 Task: Add a signature Melody Gonzalez containing With sincere appreciation and gratitude, Melody Gonzalez to email address softage.9@softage.net and add a label Health insurance
Action: Mouse moved to (926, 56)
Screenshot: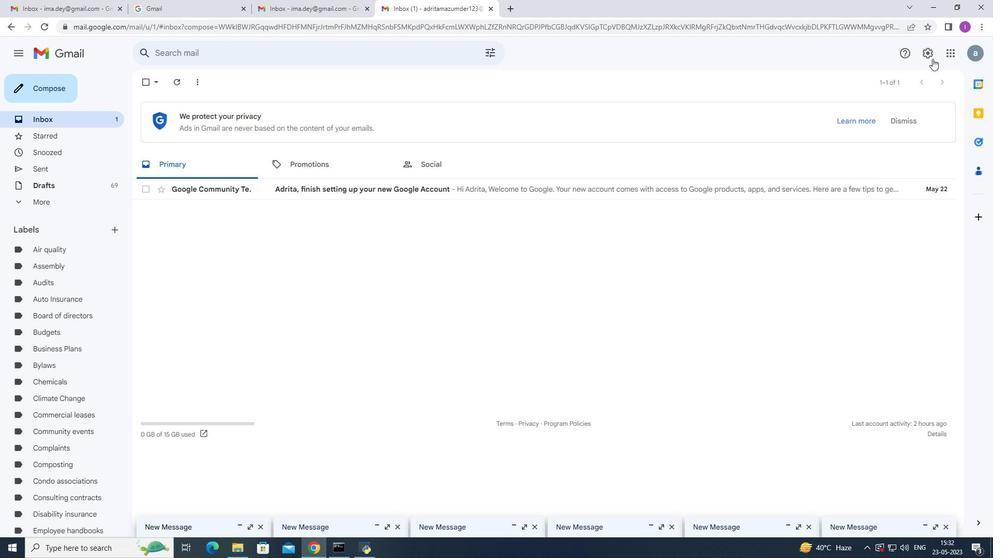 
Action: Mouse pressed left at (926, 56)
Screenshot: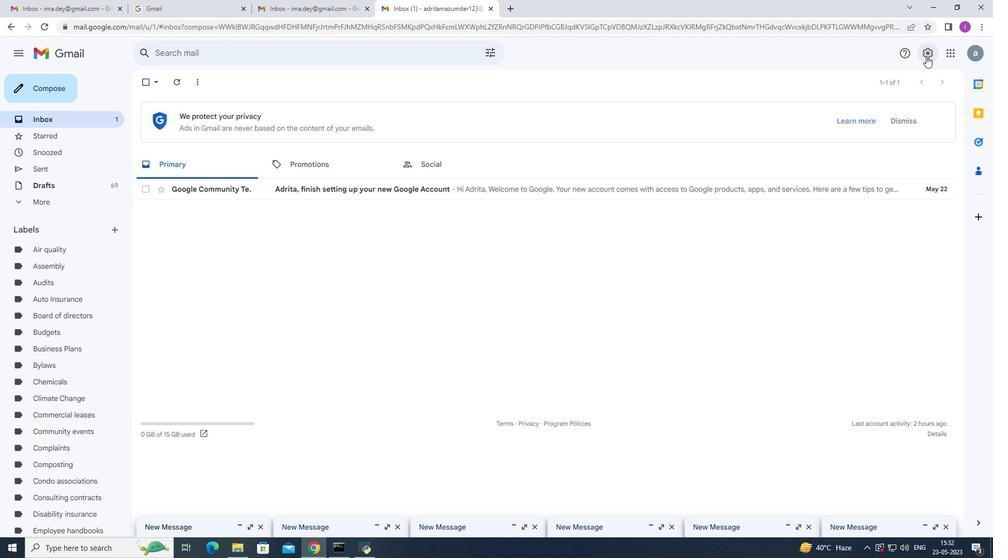 
Action: Mouse moved to (877, 102)
Screenshot: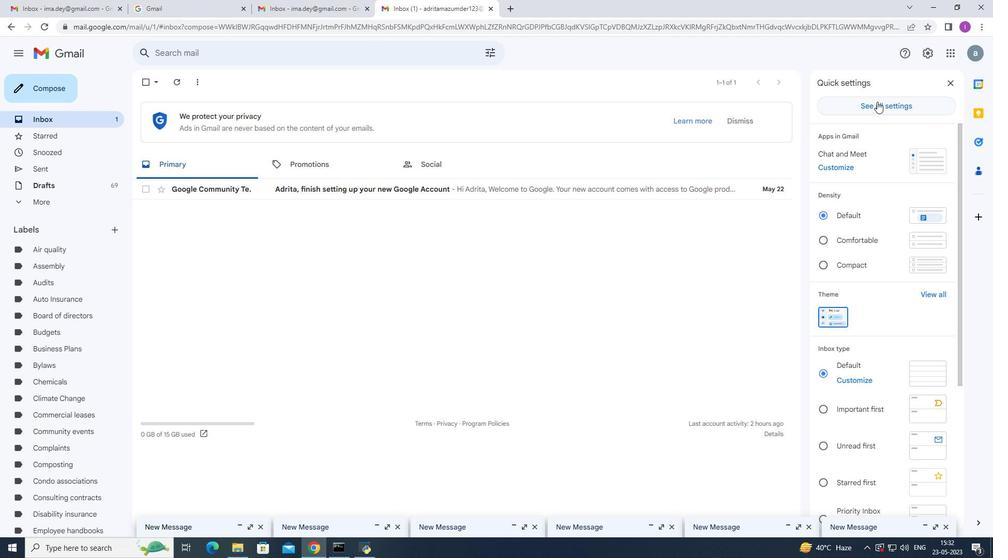 
Action: Mouse pressed left at (877, 102)
Screenshot: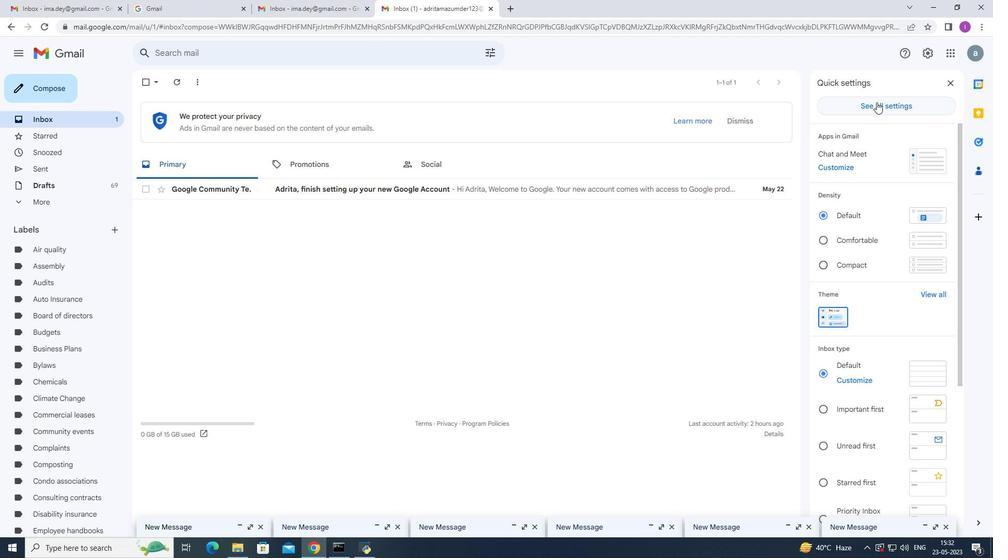 
Action: Mouse moved to (438, 264)
Screenshot: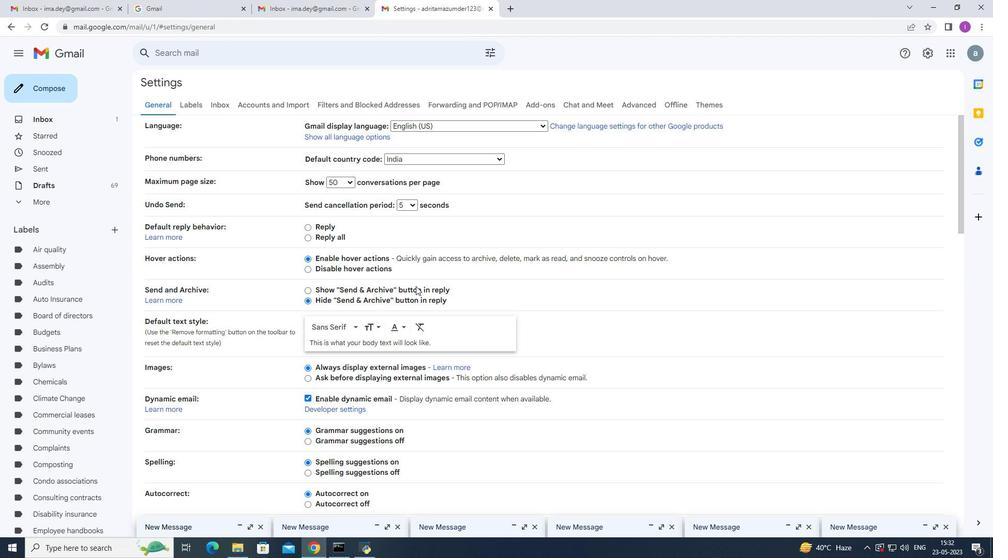 
Action: Mouse scrolled (438, 264) with delta (0, 0)
Screenshot: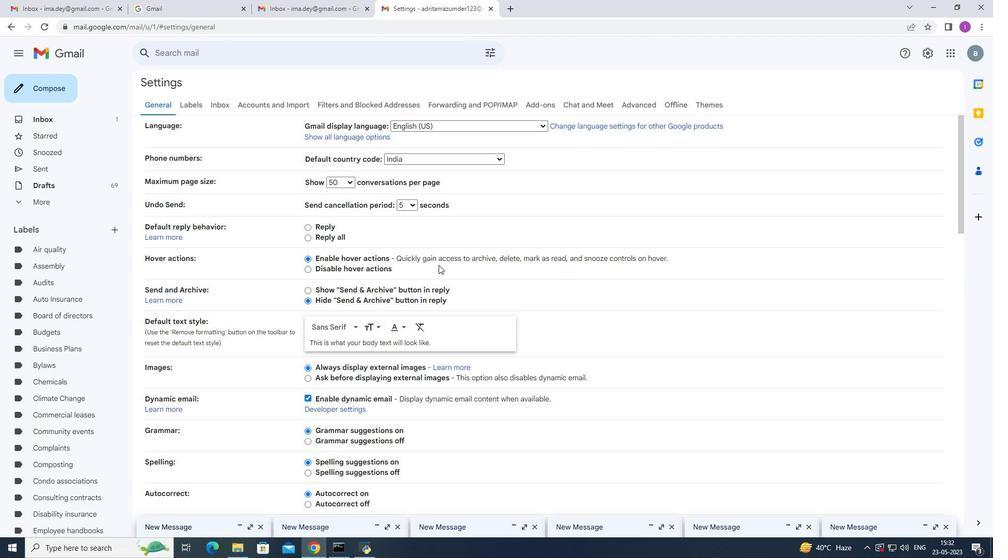 
Action: Mouse scrolled (438, 264) with delta (0, 0)
Screenshot: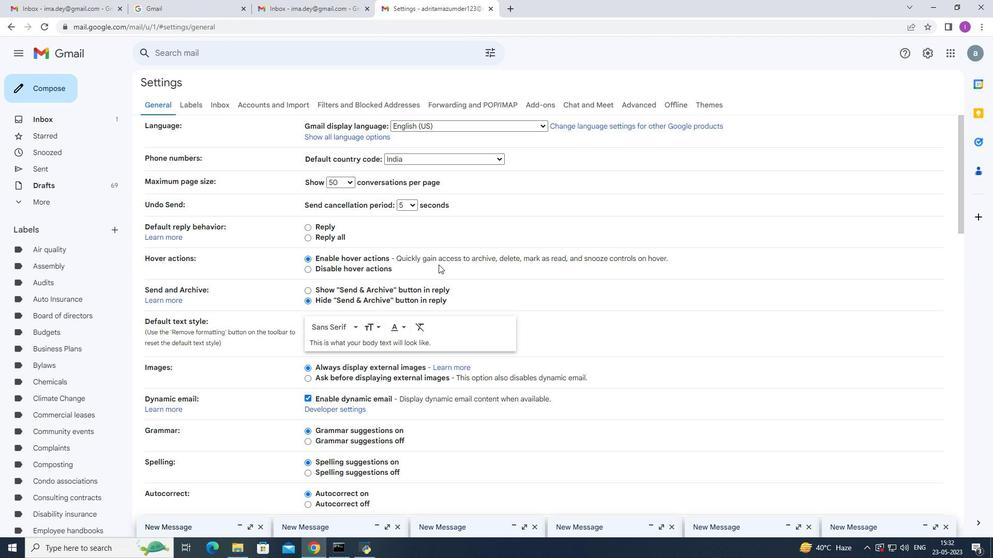 
Action: Mouse scrolled (438, 264) with delta (0, 0)
Screenshot: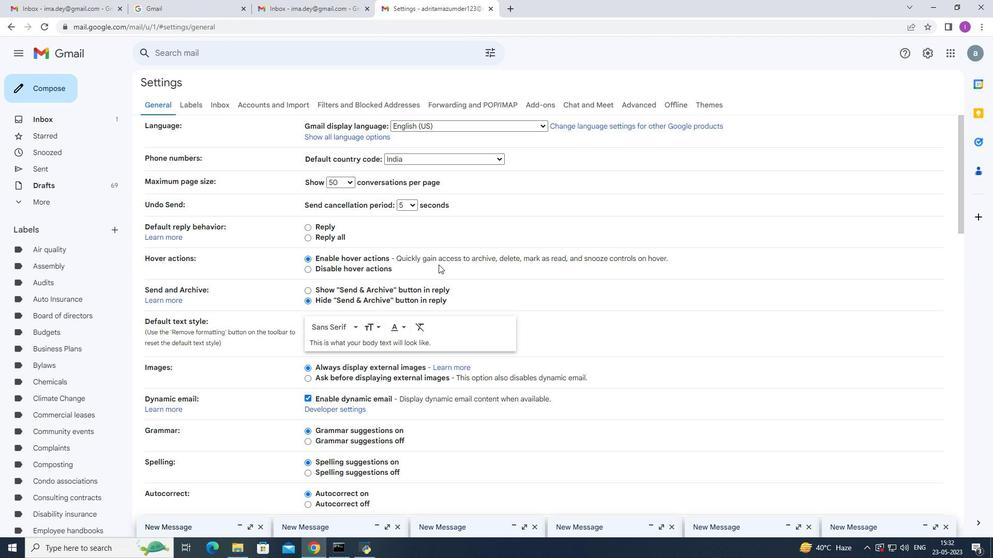
Action: Mouse scrolled (438, 264) with delta (0, 0)
Screenshot: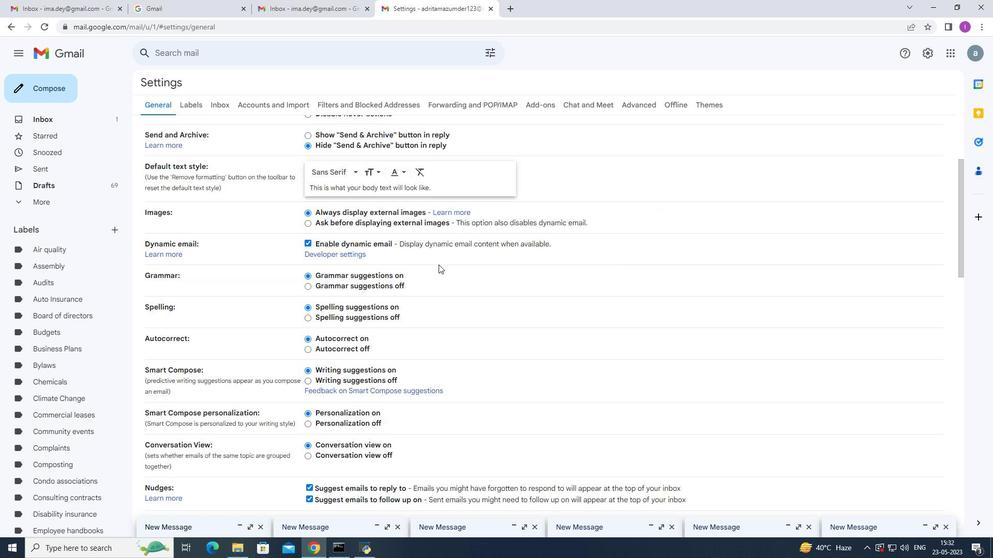 
Action: Mouse scrolled (438, 264) with delta (0, 0)
Screenshot: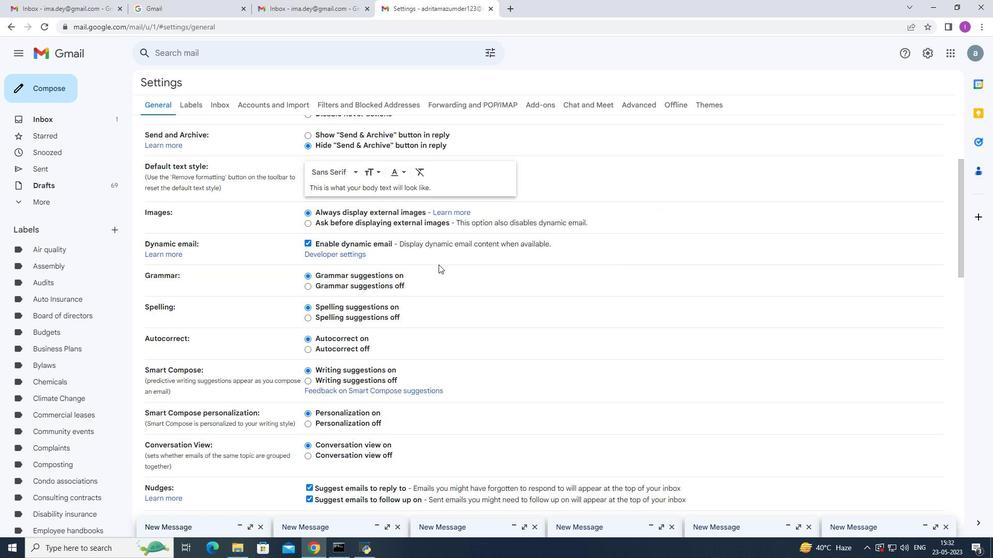 
Action: Mouse scrolled (438, 264) with delta (0, 0)
Screenshot: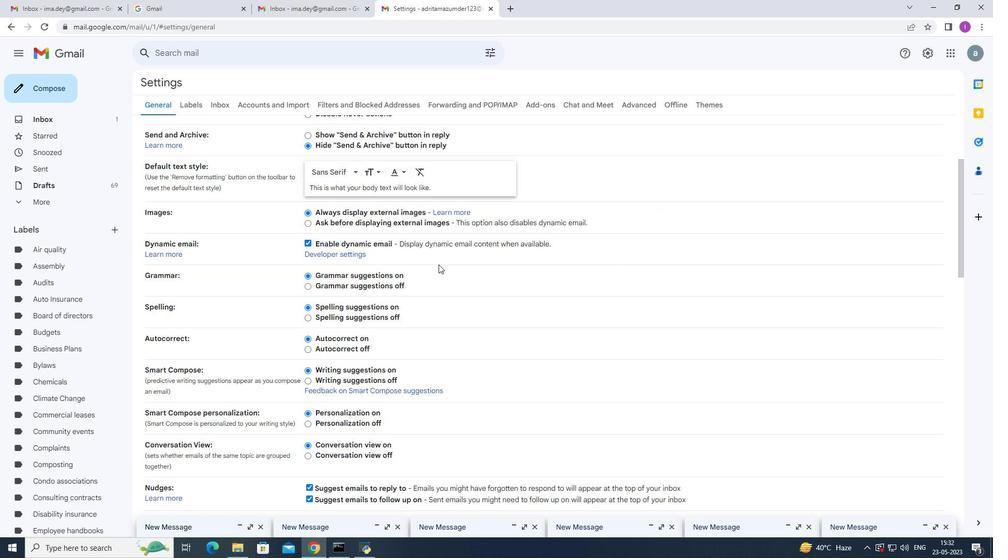 
Action: Mouse scrolled (438, 264) with delta (0, 0)
Screenshot: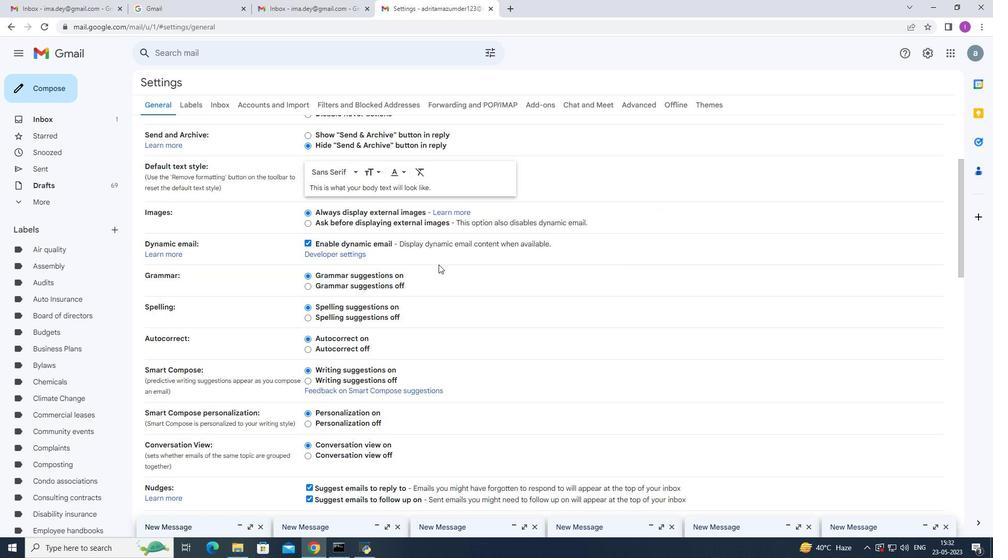 
Action: Mouse scrolled (438, 264) with delta (0, 0)
Screenshot: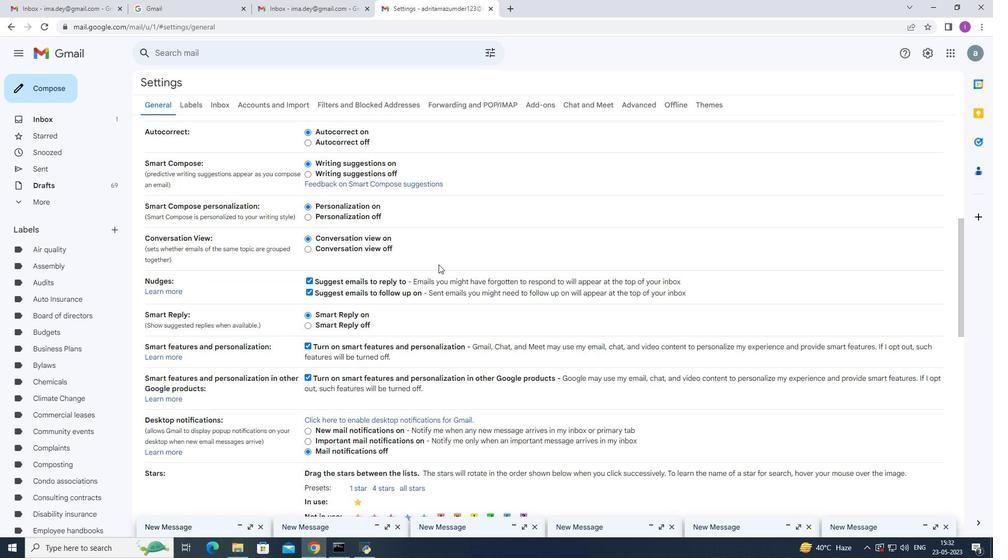 
Action: Mouse scrolled (438, 264) with delta (0, 0)
Screenshot: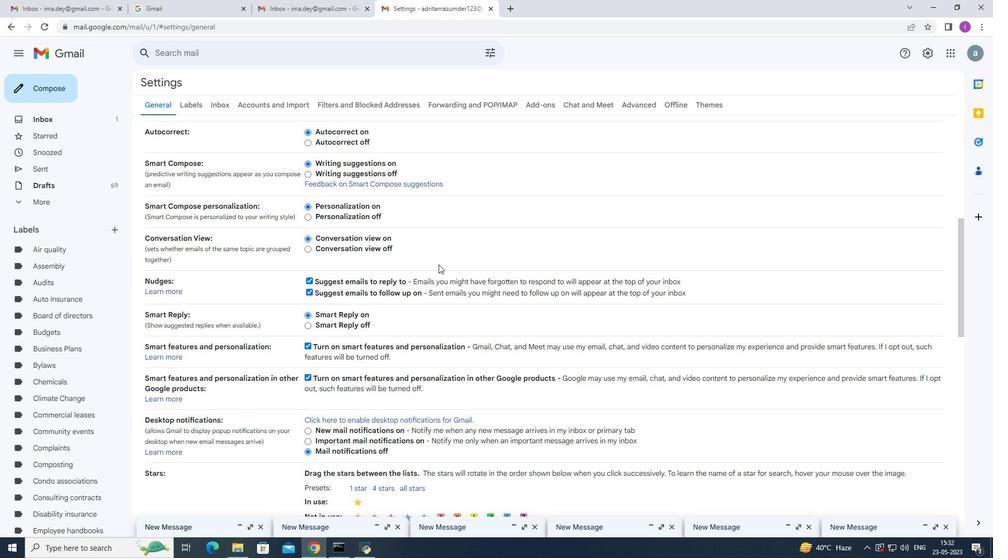 
Action: Mouse moved to (403, 285)
Screenshot: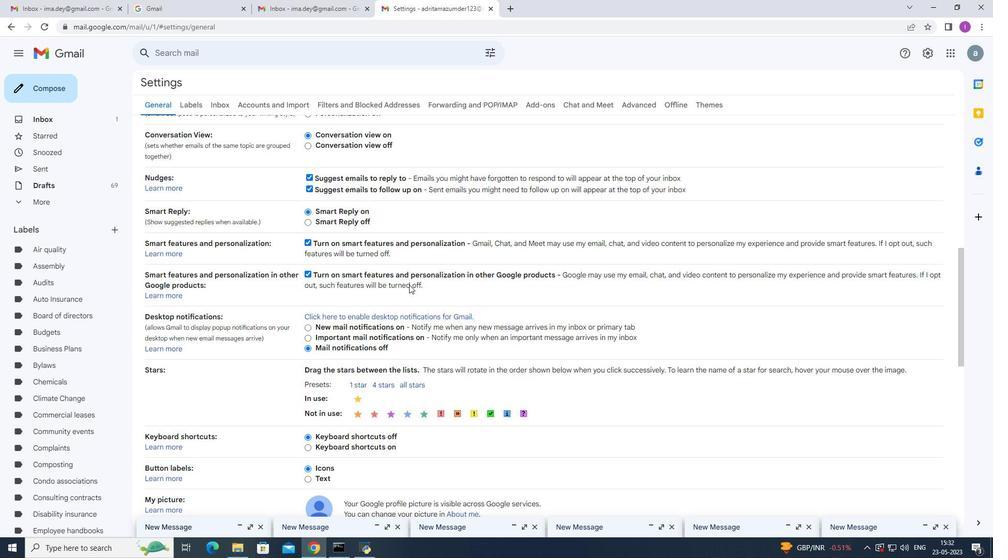 
Action: Mouse scrolled (403, 284) with delta (0, 0)
Screenshot: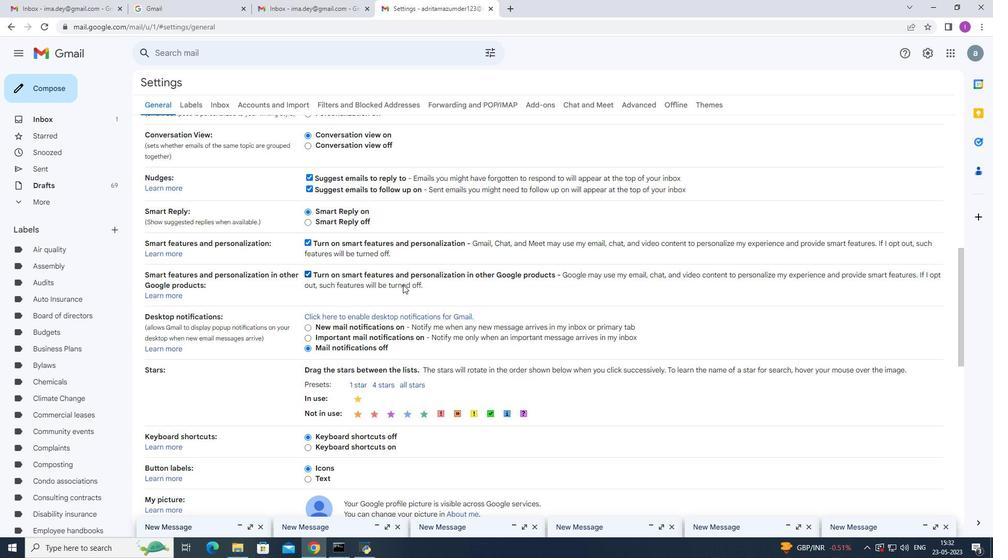 
Action: Mouse scrolled (403, 284) with delta (0, 0)
Screenshot: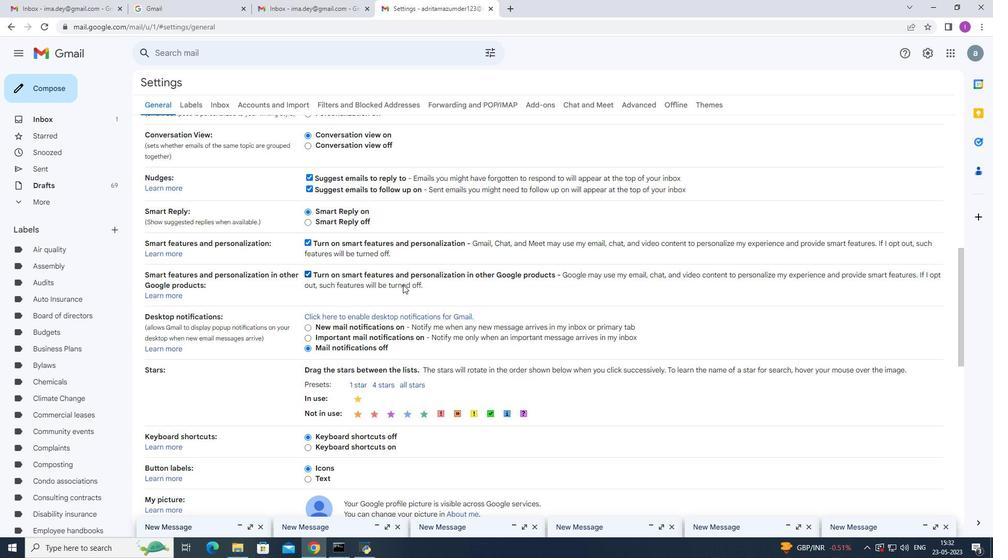 
Action: Mouse moved to (407, 280)
Screenshot: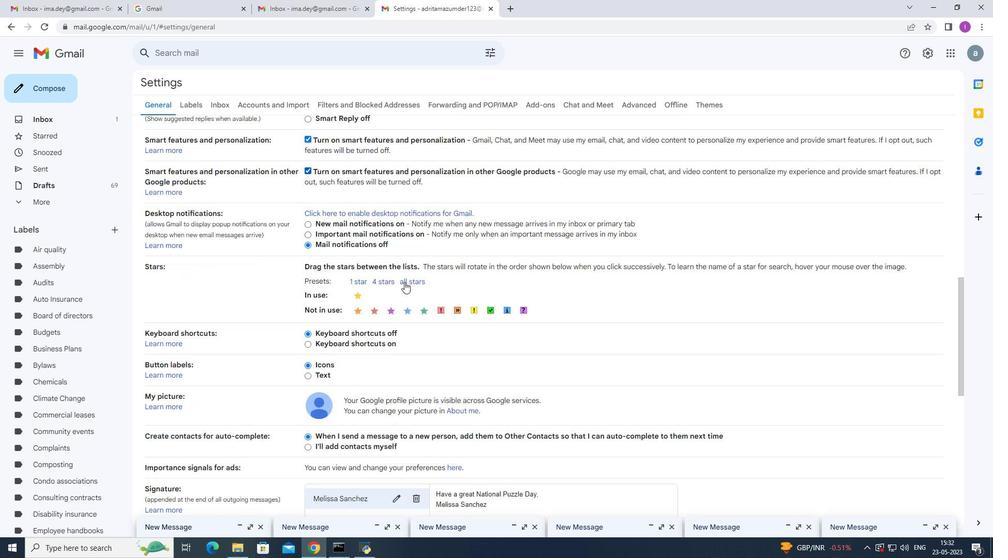 
Action: Mouse scrolled (407, 280) with delta (0, 0)
Screenshot: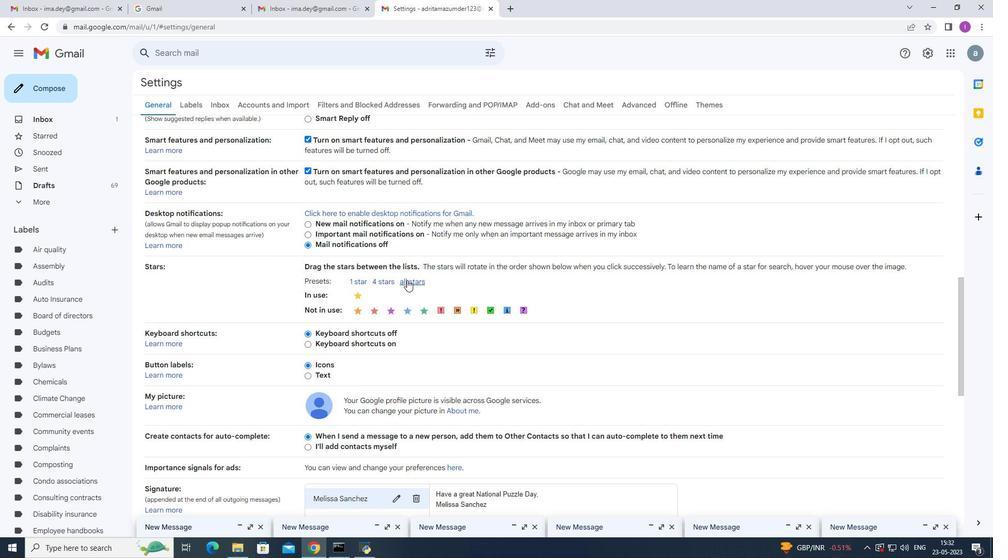 
Action: Mouse scrolled (407, 280) with delta (0, 0)
Screenshot: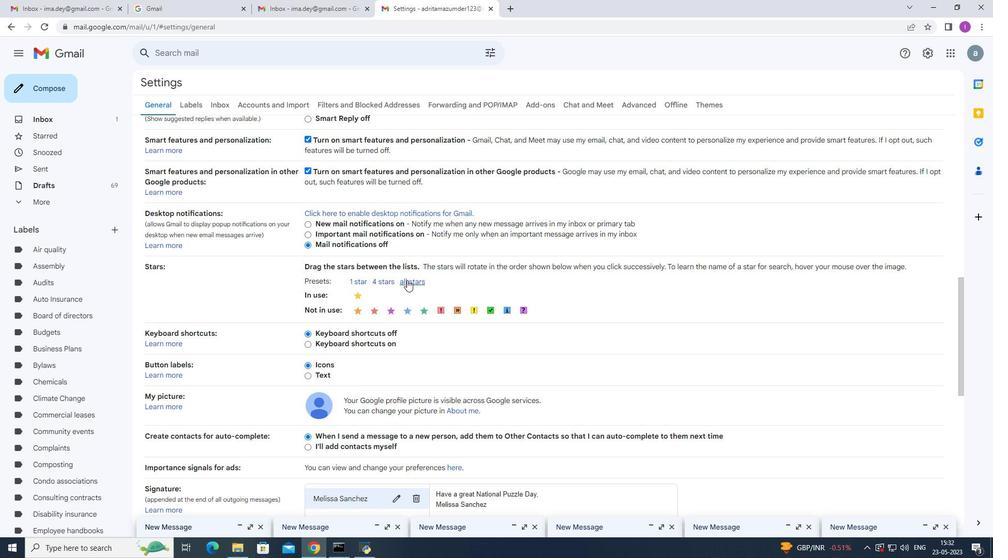 
Action: Mouse scrolled (407, 280) with delta (0, 0)
Screenshot: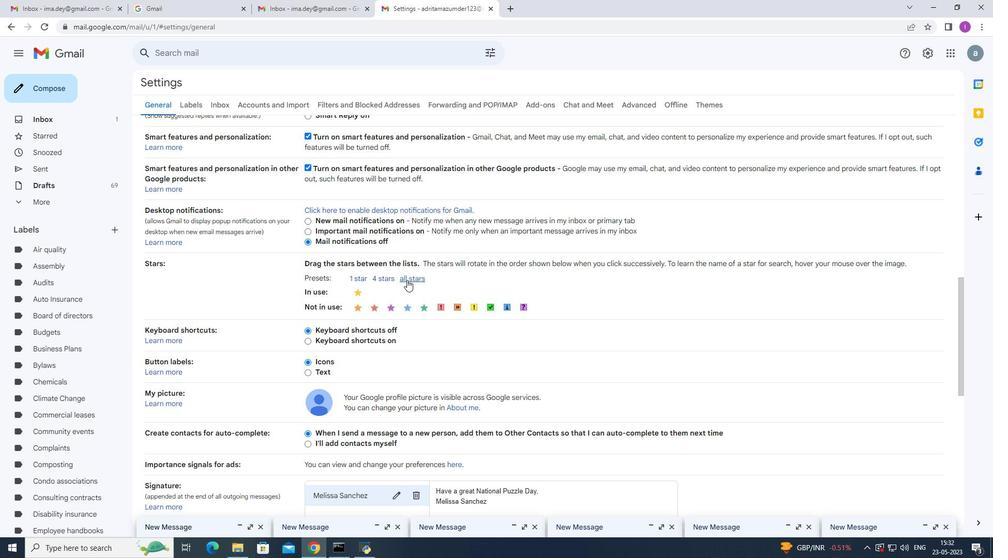 
Action: Mouse moved to (407, 280)
Screenshot: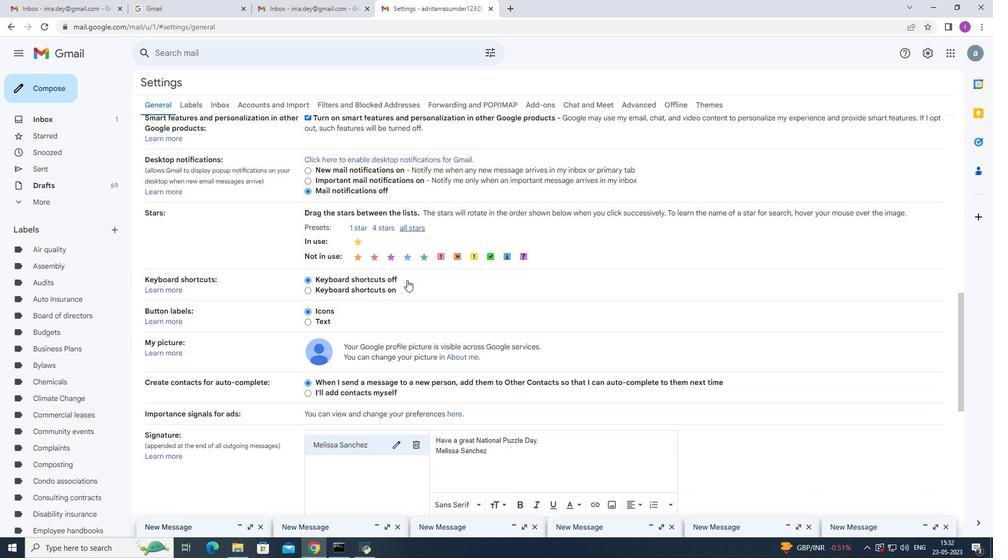 
Action: Mouse scrolled (407, 280) with delta (0, 0)
Screenshot: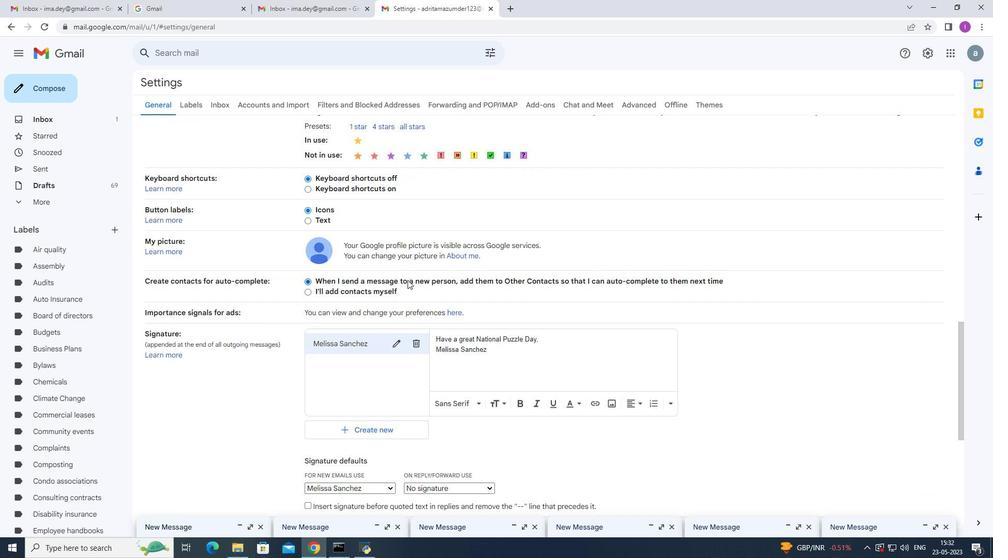 
Action: Mouse scrolled (407, 280) with delta (0, 0)
Screenshot: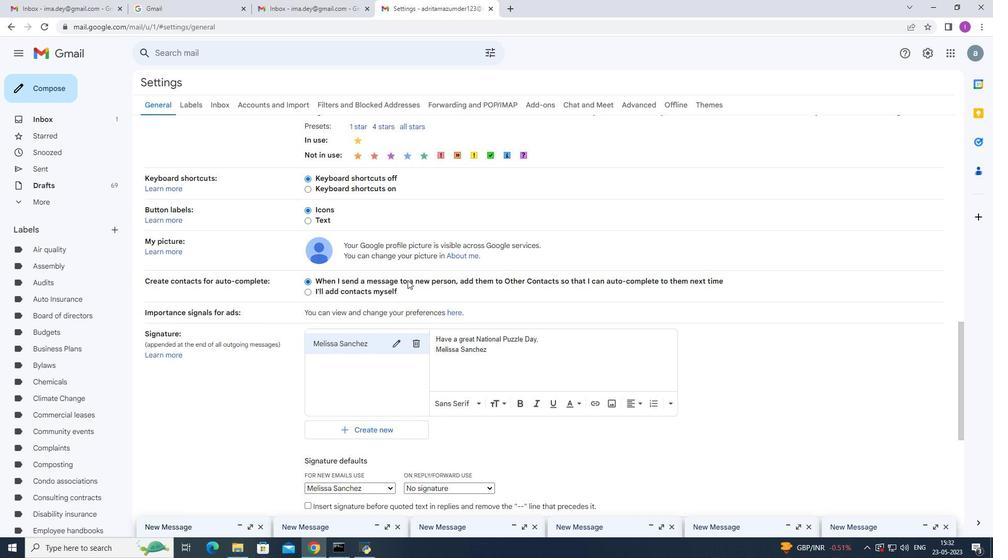 
Action: Mouse scrolled (407, 280) with delta (0, 0)
Screenshot: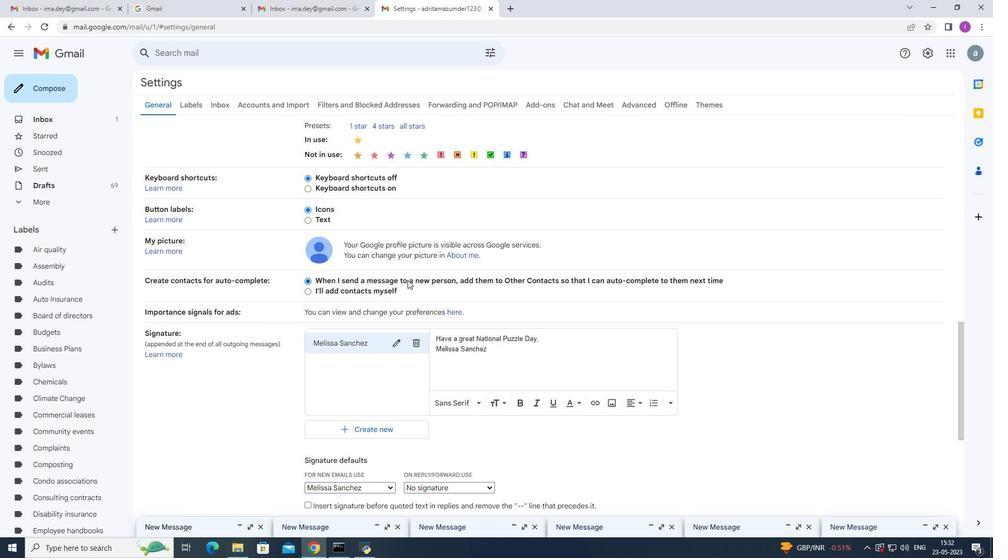 
Action: Mouse scrolled (407, 280) with delta (0, 0)
Screenshot: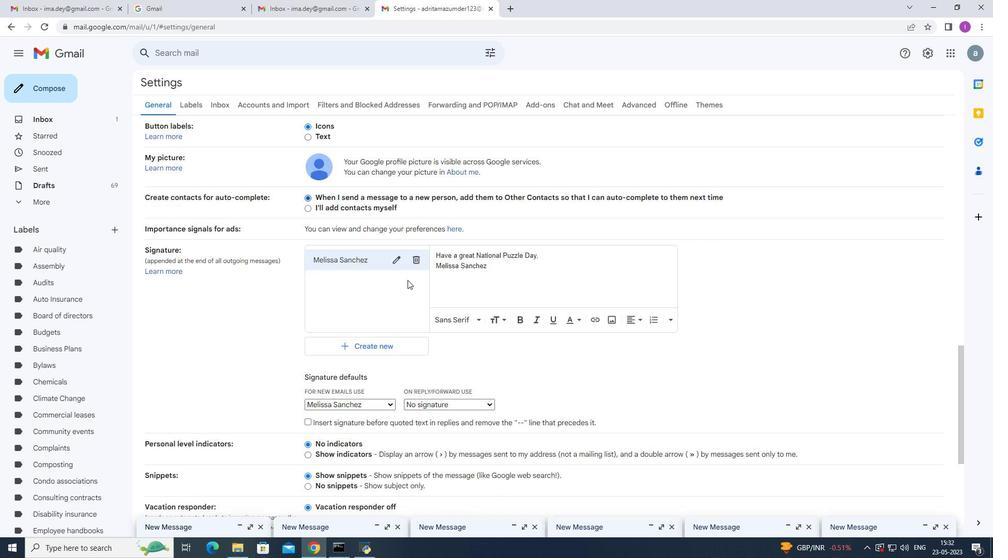 
Action: Mouse scrolled (407, 280) with delta (0, 0)
Screenshot: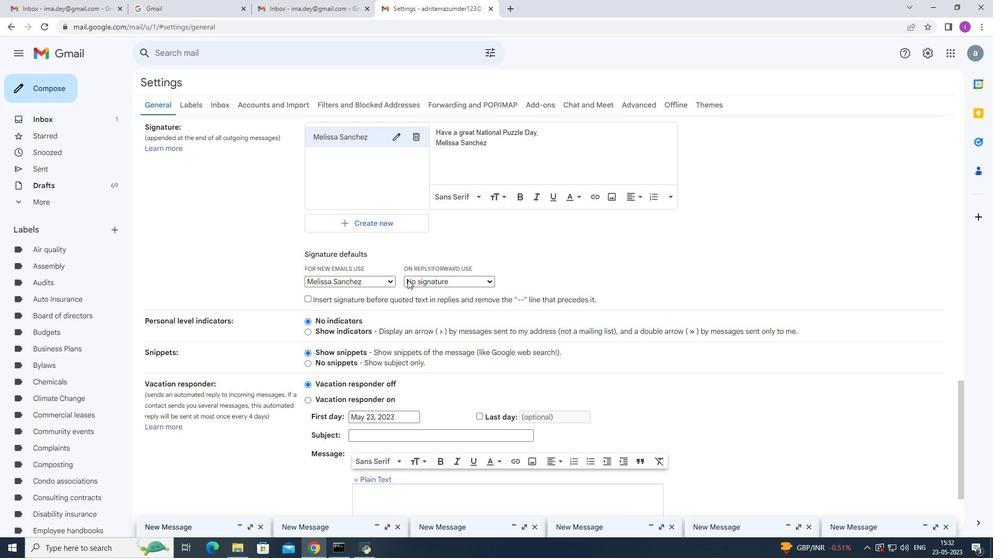
Action: Mouse scrolled (407, 280) with delta (0, 0)
Screenshot: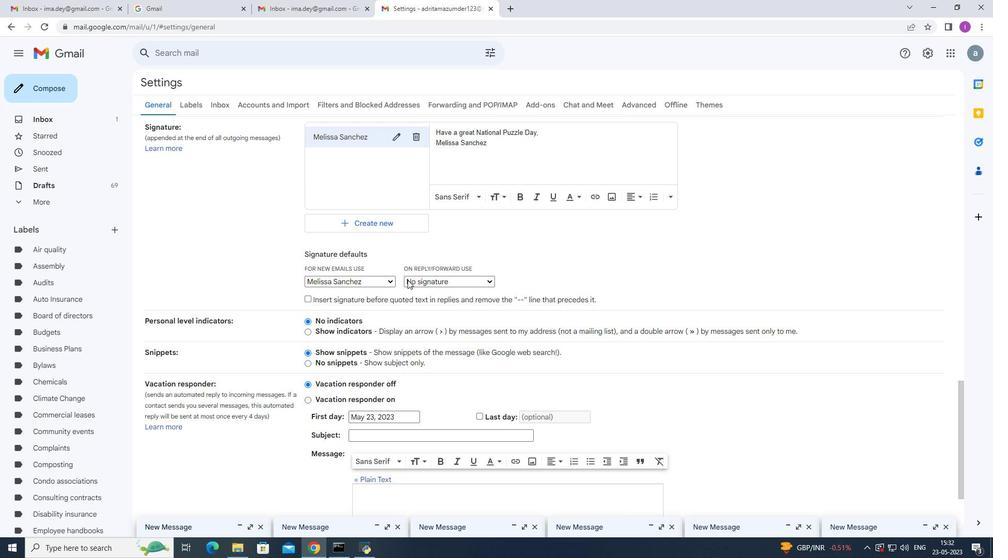 
Action: Mouse scrolled (407, 280) with delta (0, 0)
Screenshot: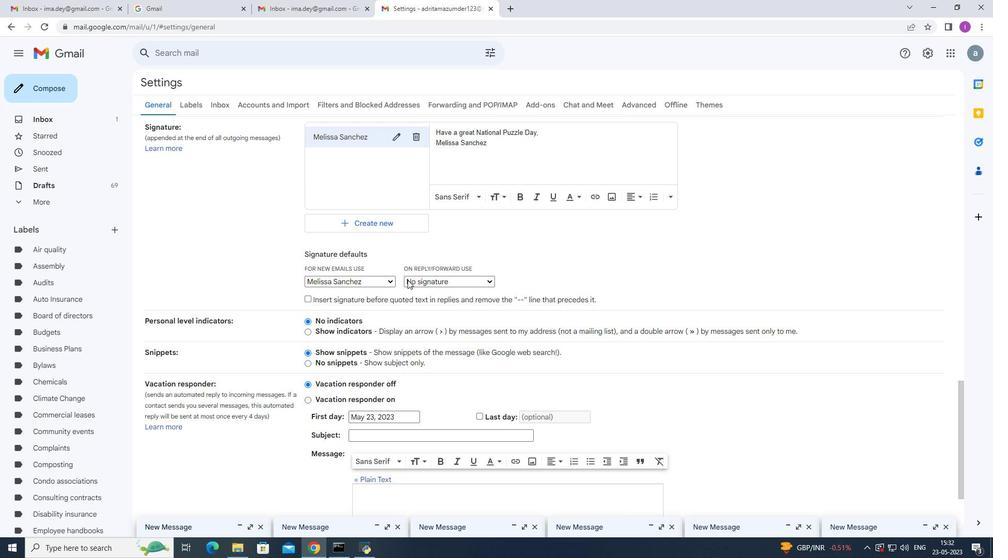 
Action: Mouse scrolled (407, 280) with delta (0, 0)
Screenshot: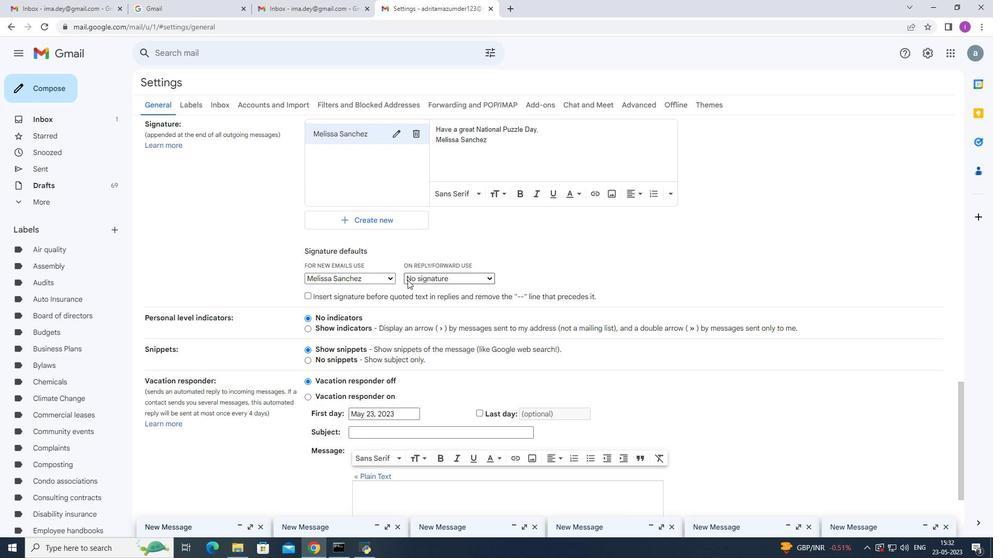 
Action: Mouse scrolled (407, 281) with delta (0, 0)
Screenshot: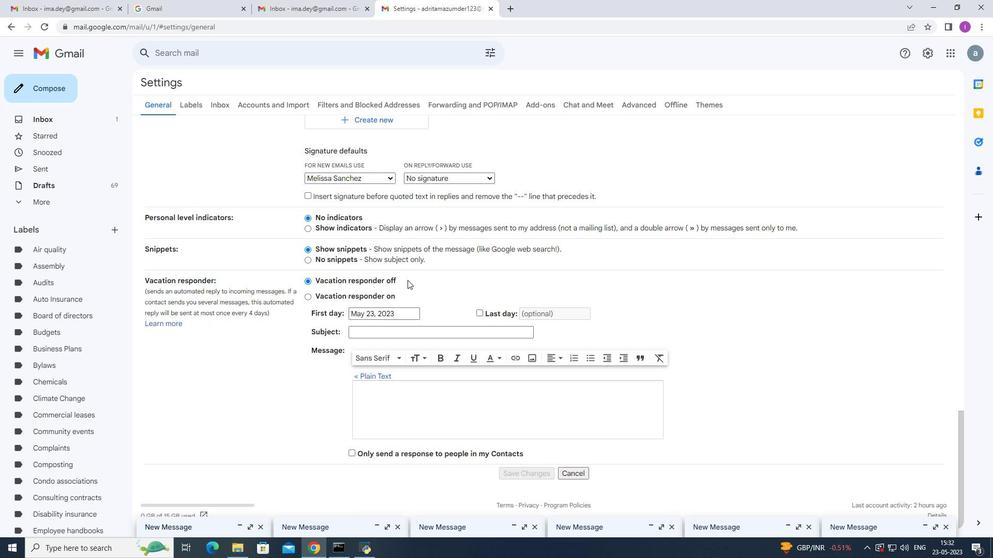 
Action: Mouse moved to (407, 280)
Screenshot: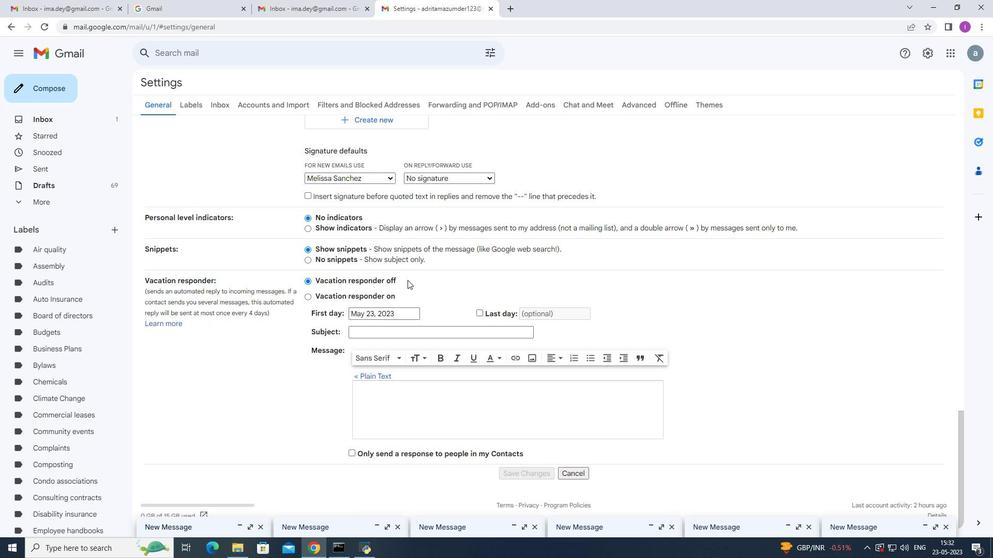 
Action: Mouse scrolled (407, 280) with delta (0, 0)
Screenshot: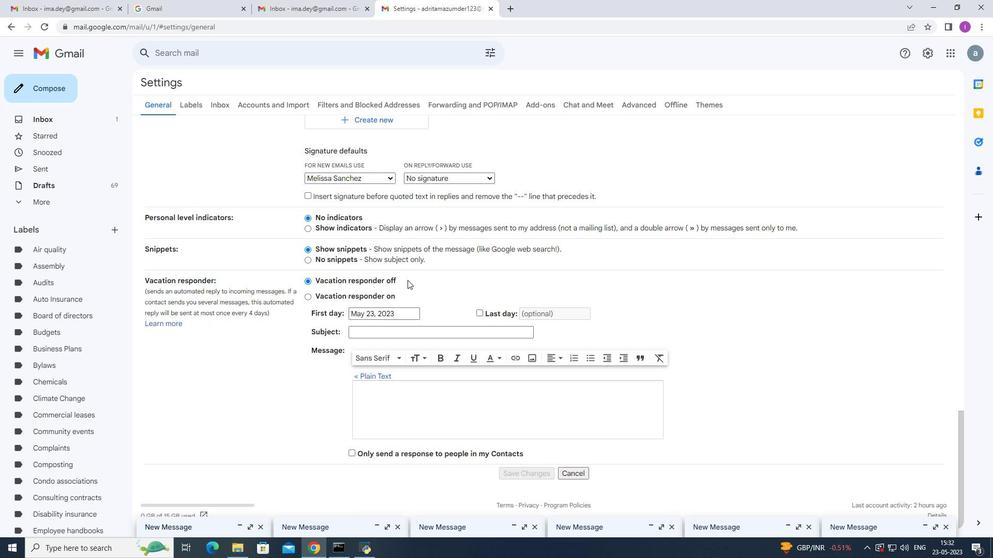 
Action: Mouse scrolled (407, 280) with delta (0, 0)
Screenshot: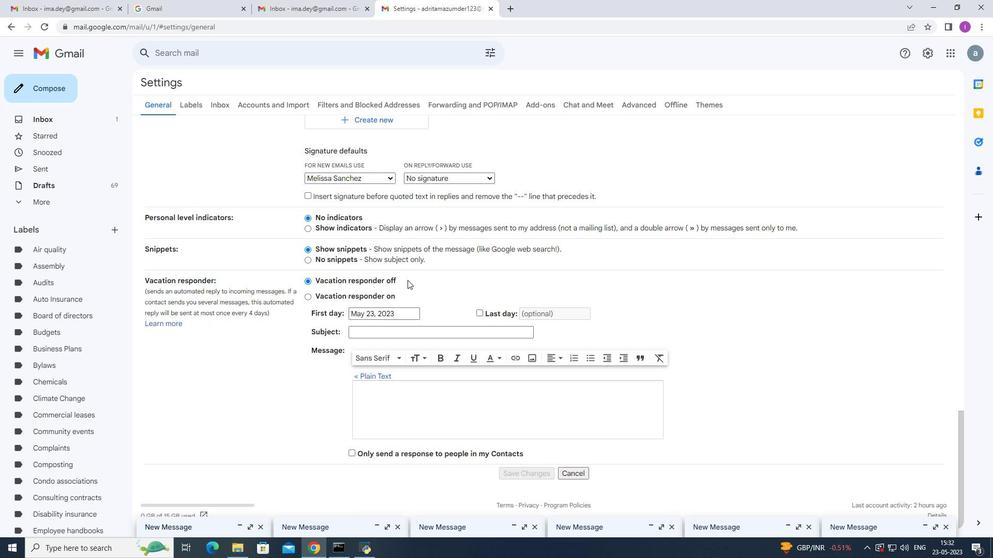 
Action: Mouse moved to (413, 188)
Screenshot: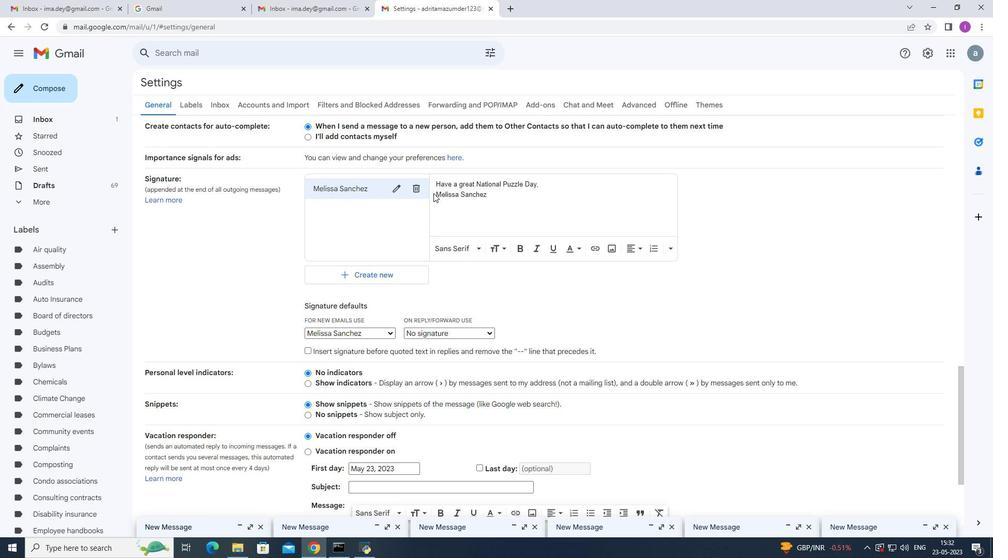
Action: Mouse pressed left at (413, 188)
Screenshot: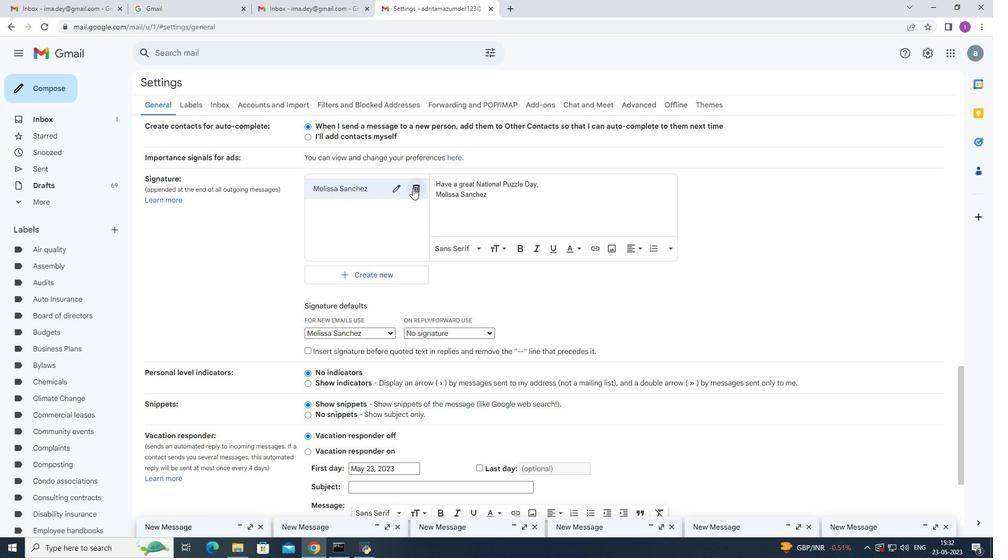 
Action: Mouse moved to (592, 307)
Screenshot: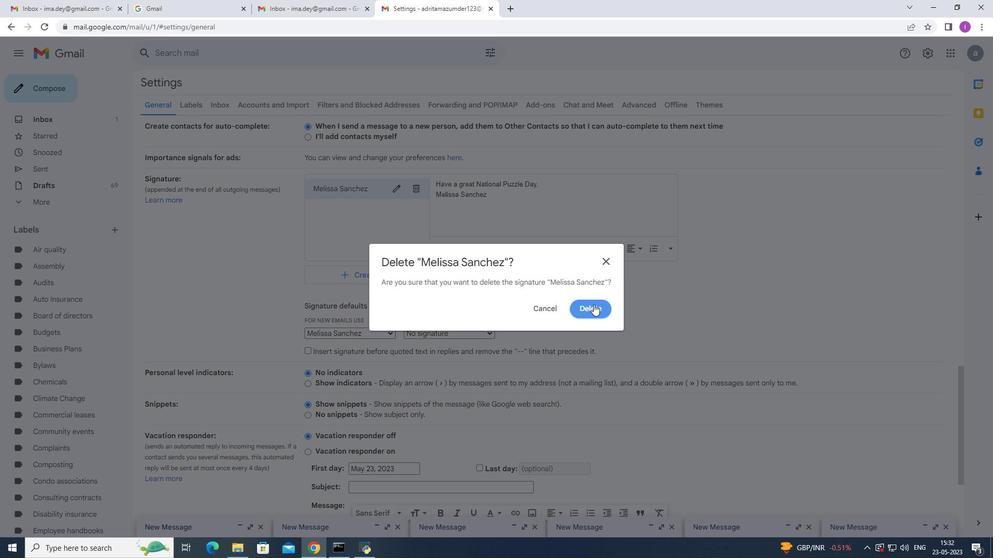 
Action: Mouse pressed left at (592, 307)
Screenshot: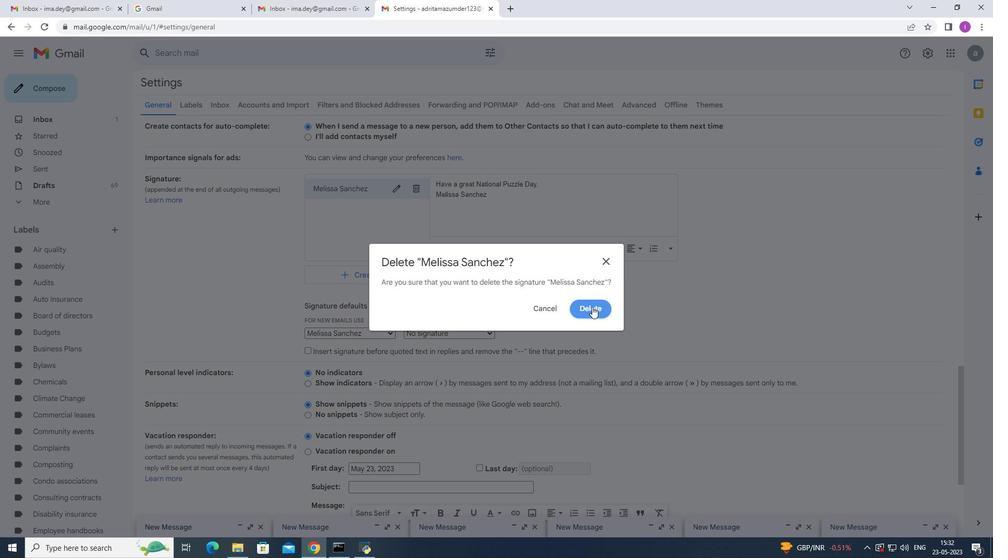 
Action: Mouse moved to (327, 199)
Screenshot: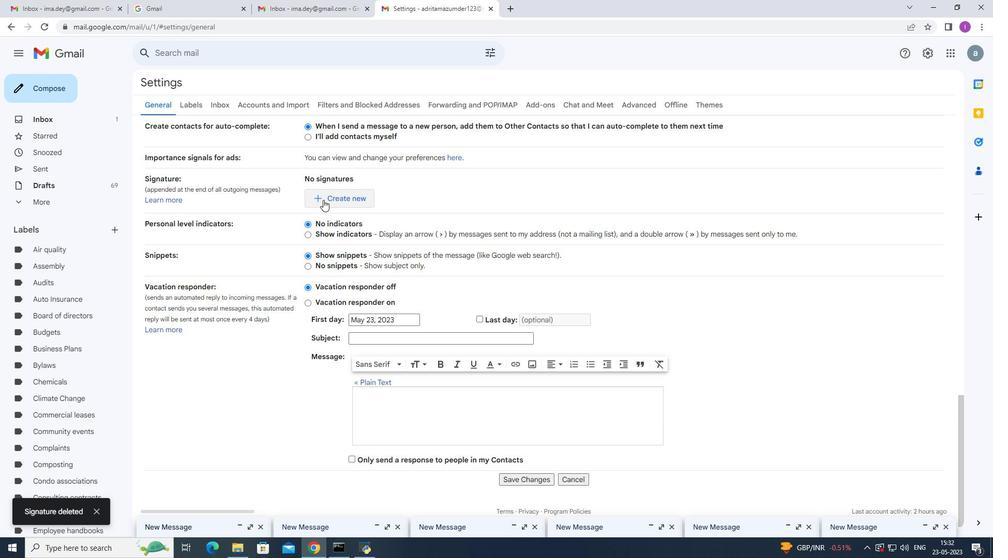 
Action: Mouse pressed left at (327, 199)
Screenshot: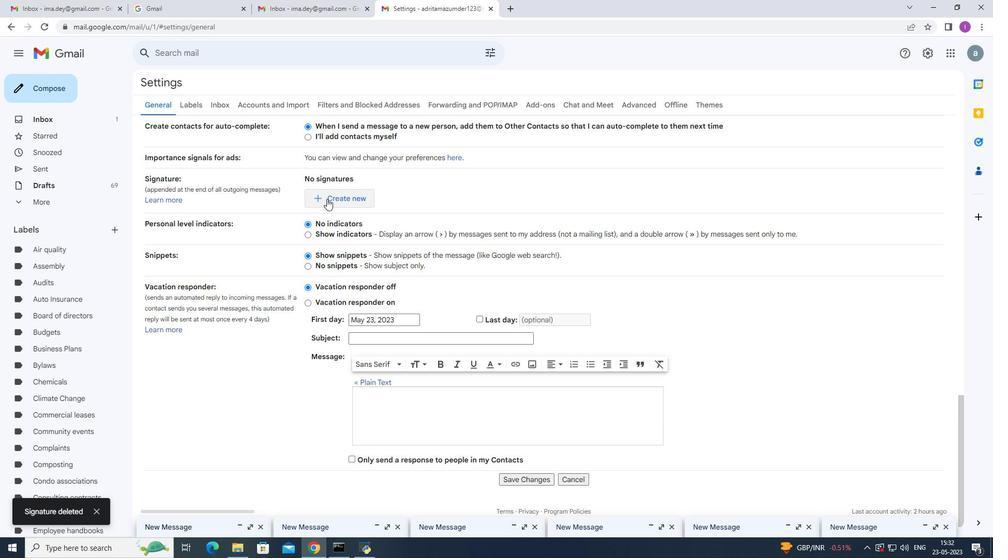 
Action: Mouse moved to (437, 280)
Screenshot: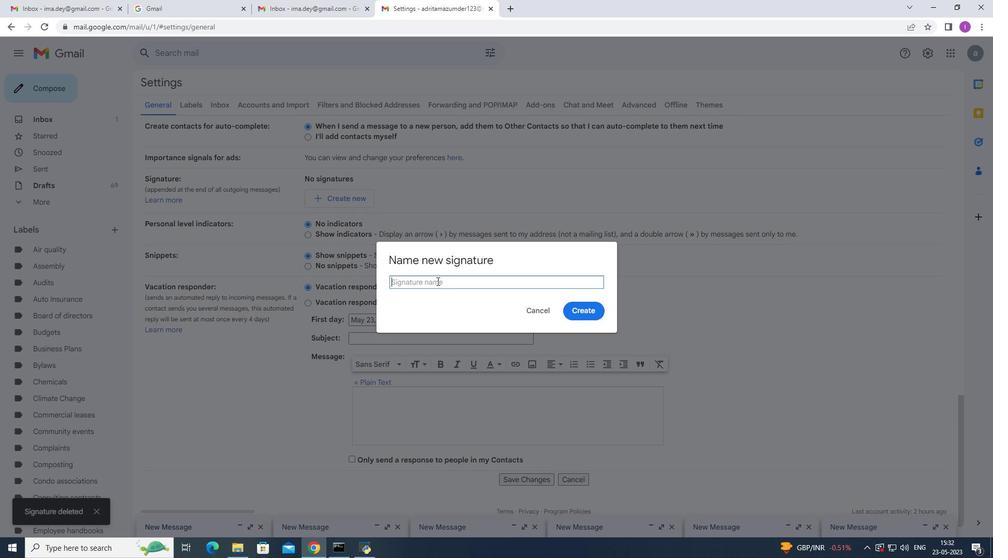 
Action: Key pressed <Key.shift>Melody<Key.space><Key.shift>Gonzalez
Screenshot: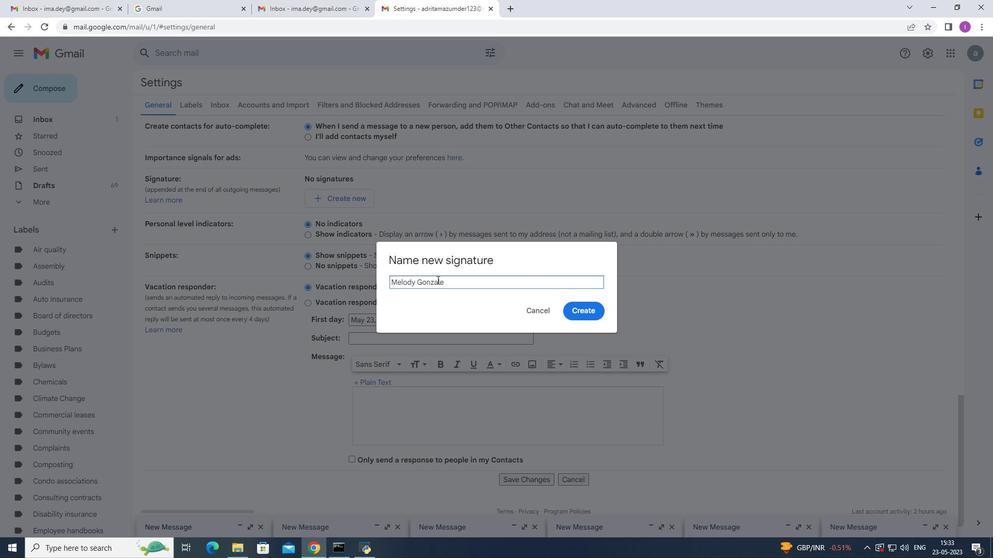 
Action: Mouse moved to (578, 308)
Screenshot: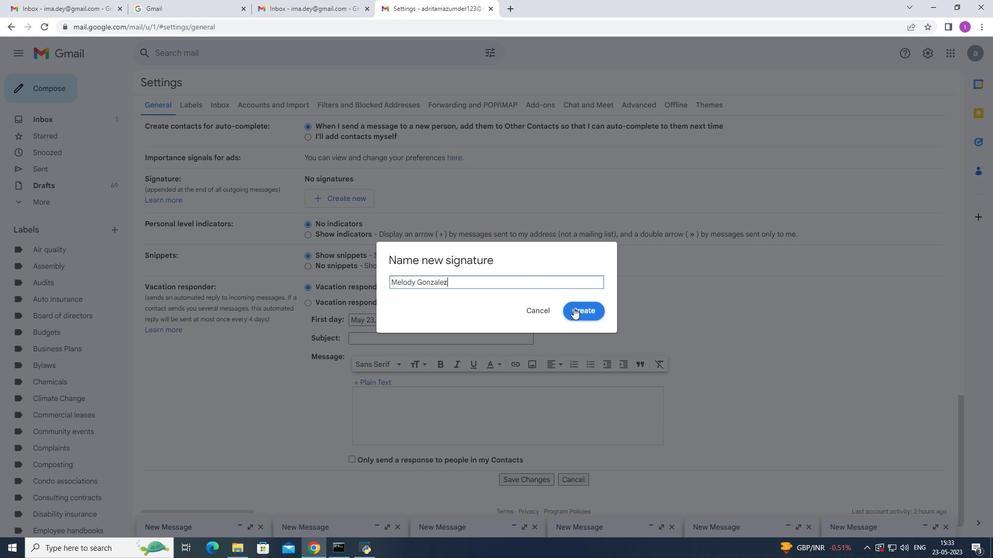 
Action: Mouse pressed left at (578, 308)
Screenshot: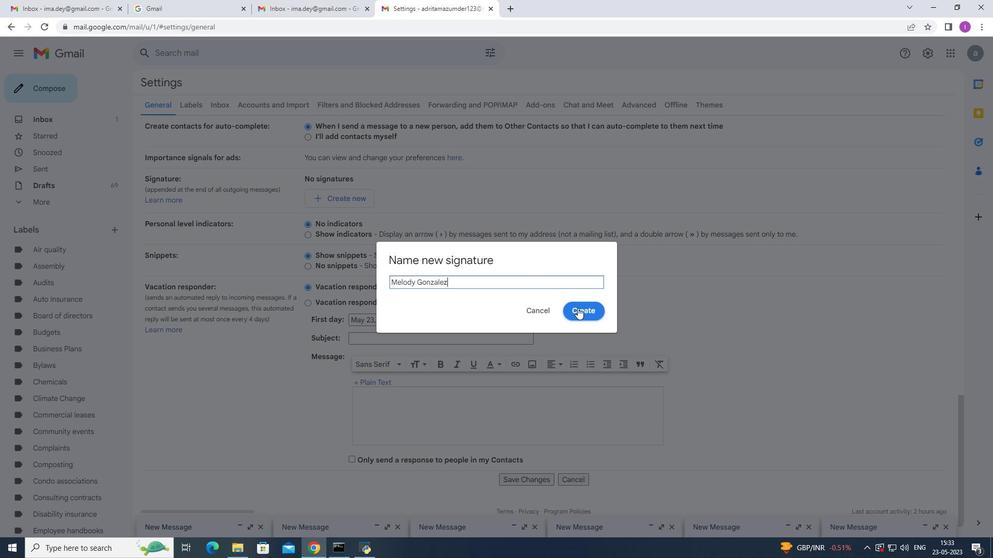 
Action: Mouse moved to (389, 337)
Screenshot: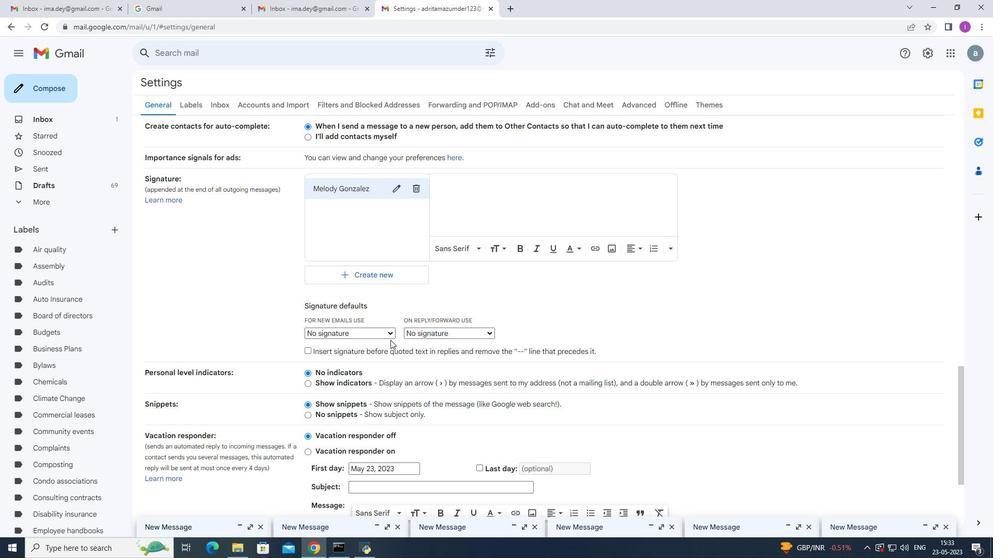 
Action: Mouse pressed left at (389, 337)
Screenshot: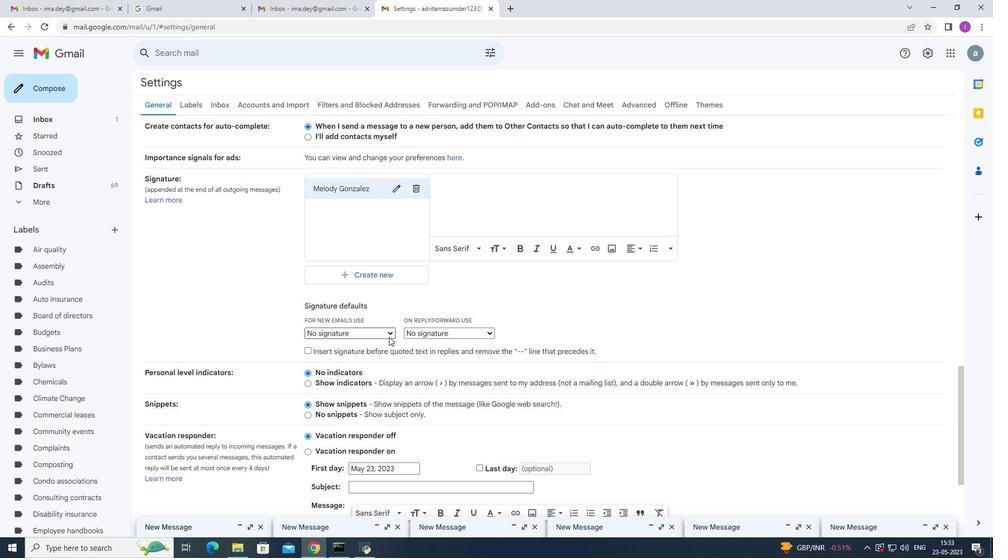 
Action: Mouse moved to (375, 351)
Screenshot: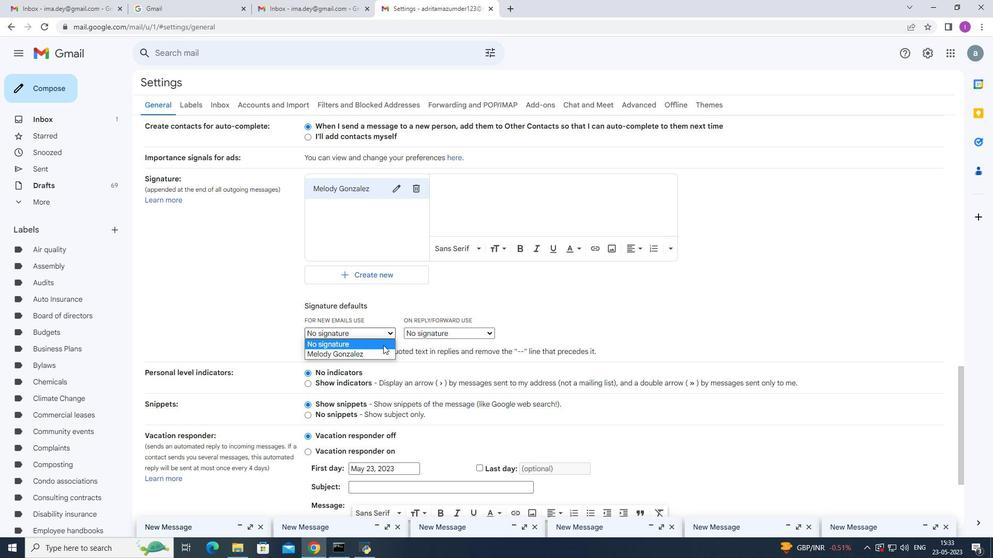 
Action: Mouse pressed left at (375, 351)
Screenshot: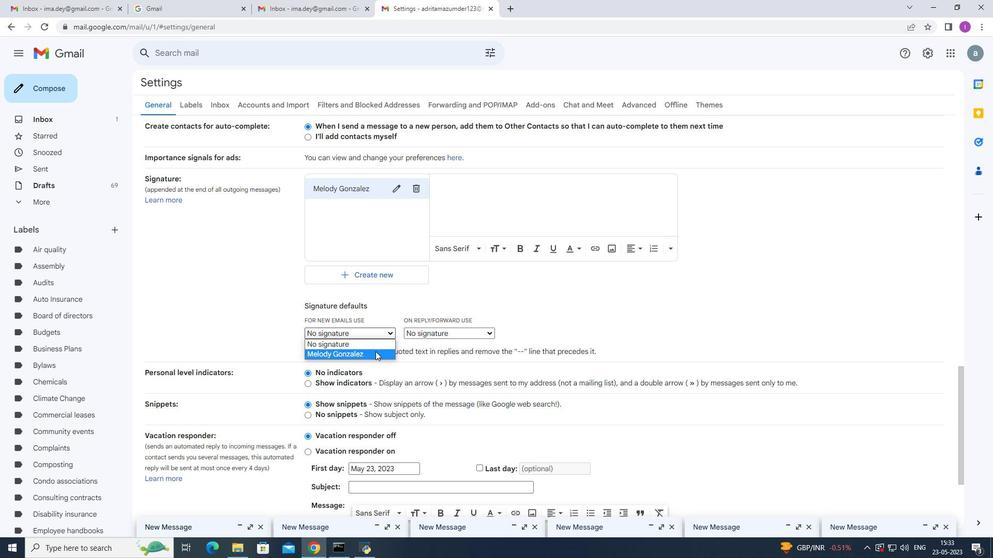 
Action: Mouse moved to (471, 188)
Screenshot: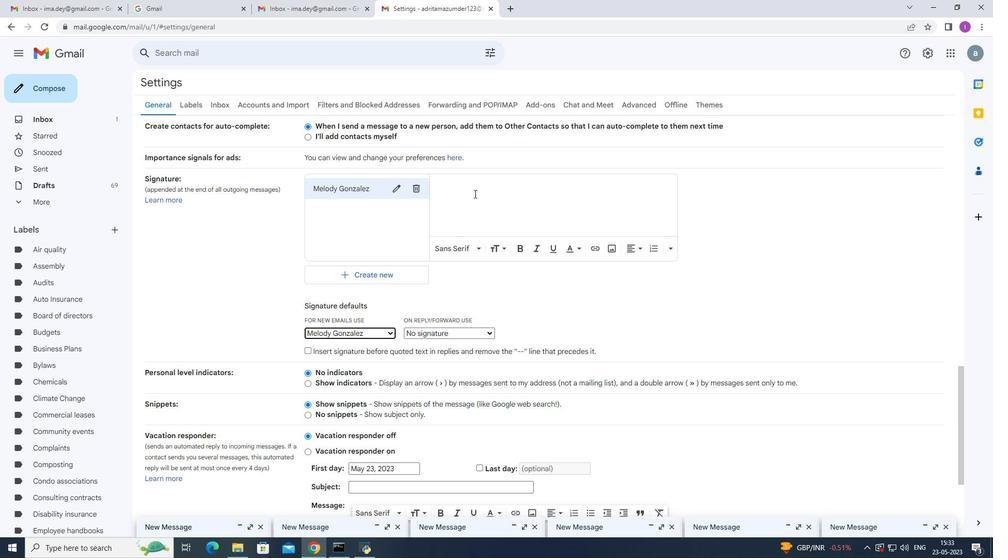 
Action: Mouse pressed left at (471, 188)
Screenshot: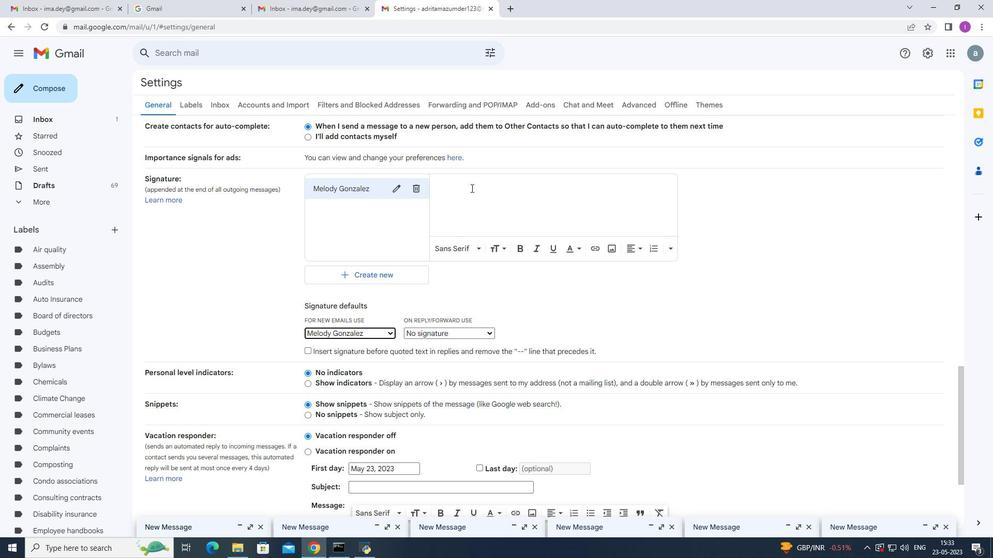 
Action: Mouse moved to (498, 197)
Screenshot: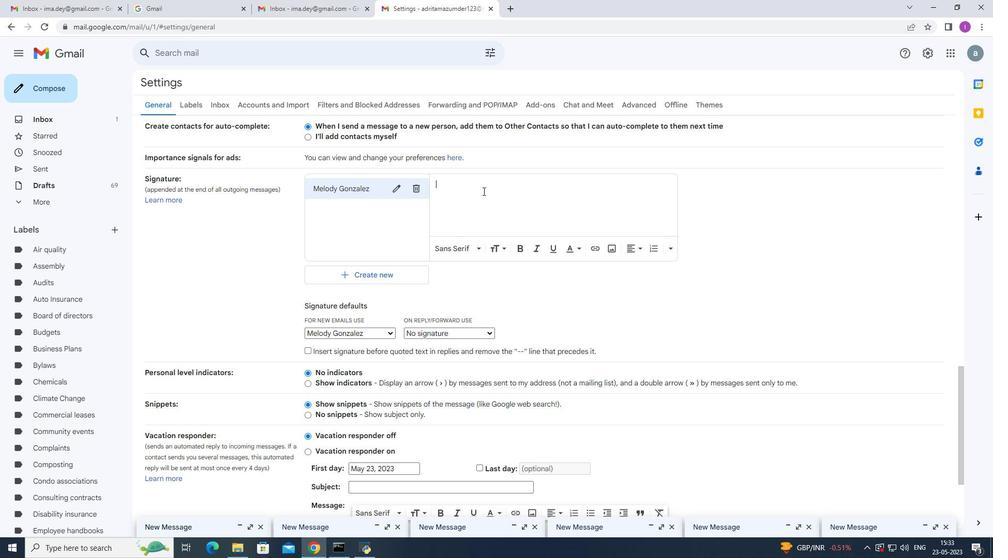 
Action: Key pressed <Key.shift>With<Key.space>sincere<Key.space>appreciation<Key.space>and<Key.space>gratitude
Screenshot: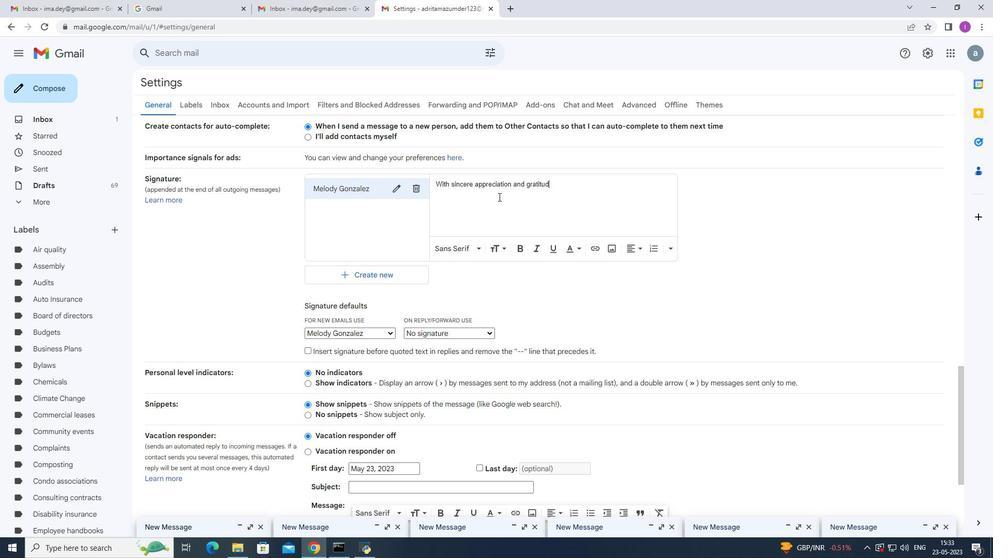 
Action: Mouse moved to (502, 216)
Screenshot: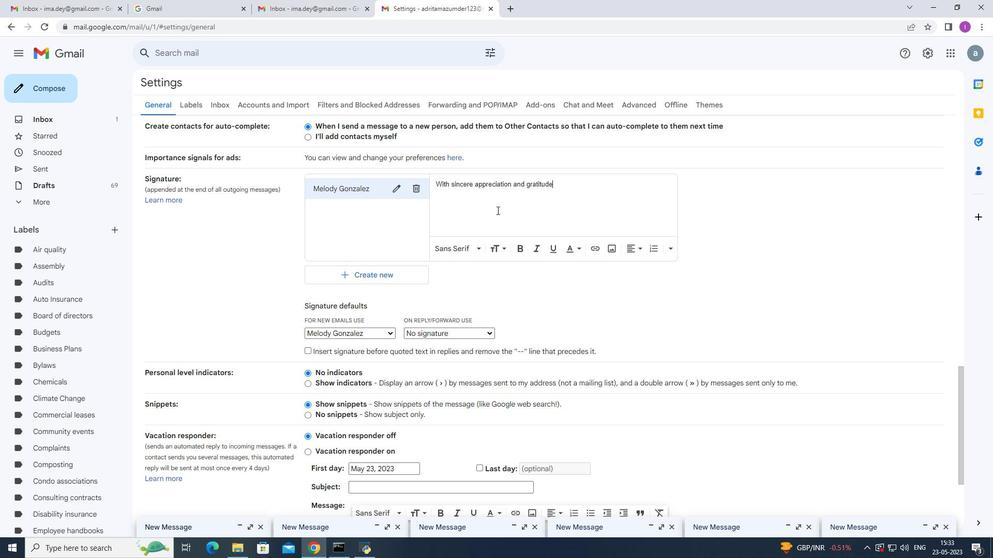
Action: Key pressed ,<Key.enter><Key.shift>MNe<Key.backspace><Key.backspace>elody<Key.space><Key.shift><Key.shift><Key.shift><Key.shift><Key.shift><Key.shift><Key.shift><Key.shift><Key.shift><Key.shift><Key.shift><Key.shift><Key.shift><Key.shift><Key.shift><Key.shift><Key.shift><Key.shift><Key.shift><Key.shift><Key.shift><Key.shift><Key.shift><Key.shift><Key.shift><Key.shift><Key.shift><Key.shift><Key.shift><Key.shift><Key.shift><Key.shift><Key.shift><Key.shift><Key.shift><Key.shift><Key.shift><Key.shift><Key.shift><Key.shift><Key.shift><Key.shift>Gonzalez
Screenshot: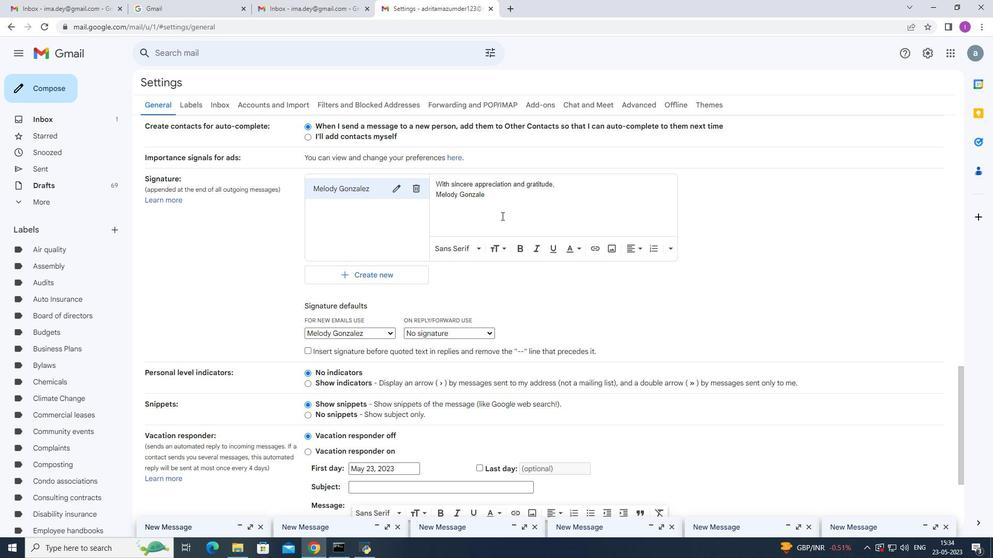
Action: Mouse moved to (455, 360)
Screenshot: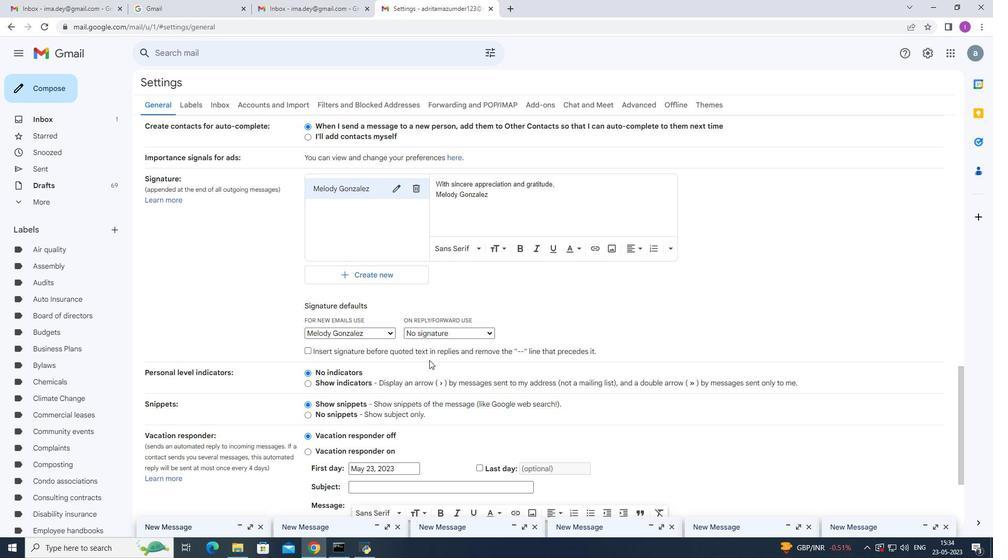 
Action: Mouse scrolled (455, 360) with delta (0, 0)
Screenshot: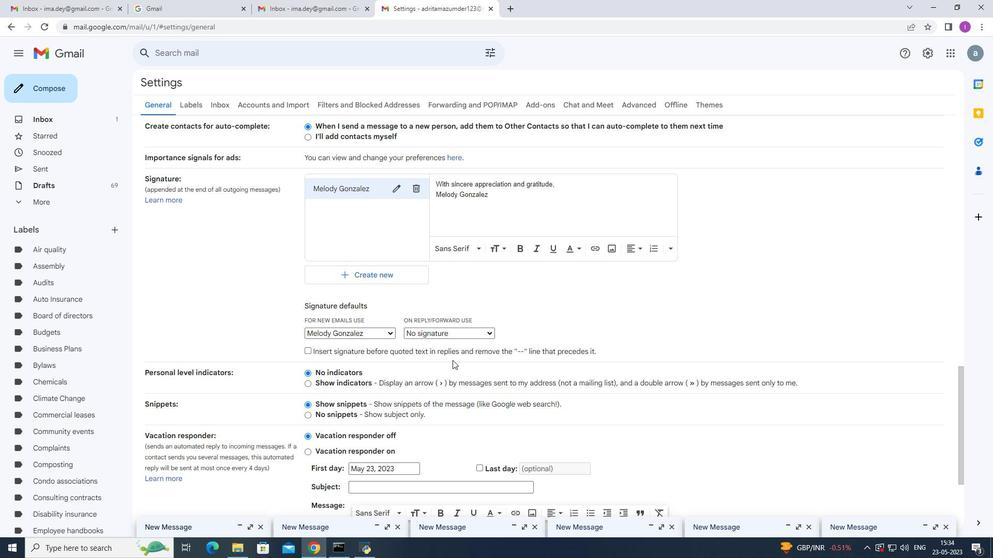 
Action: Mouse moved to (455, 360)
Screenshot: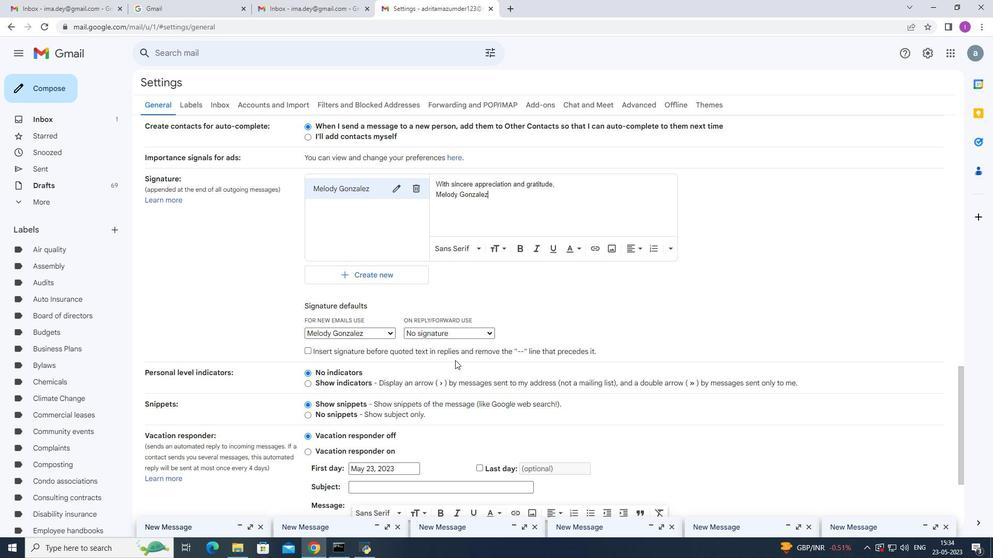 
Action: Mouse scrolled (455, 360) with delta (0, 0)
Screenshot: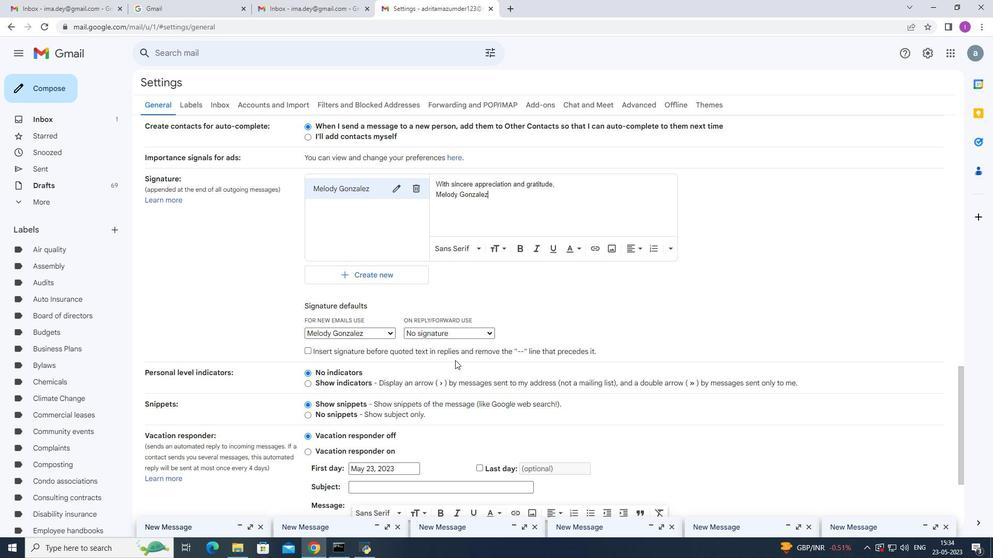 
Action: Mouse moved to (455, 360)
Screenshot: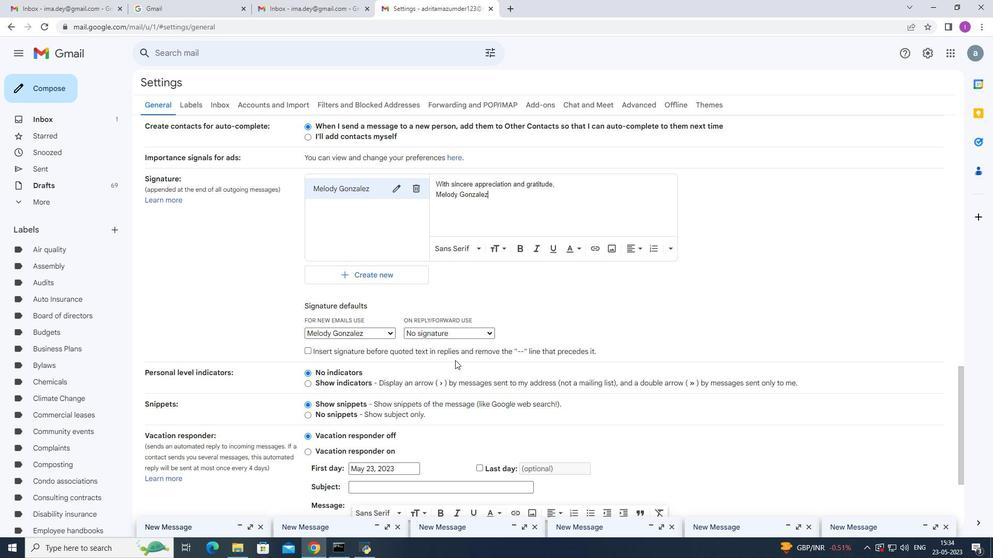 
Action: Mouse scrolled (455, 360) with delta (0, 0)
Screenshot: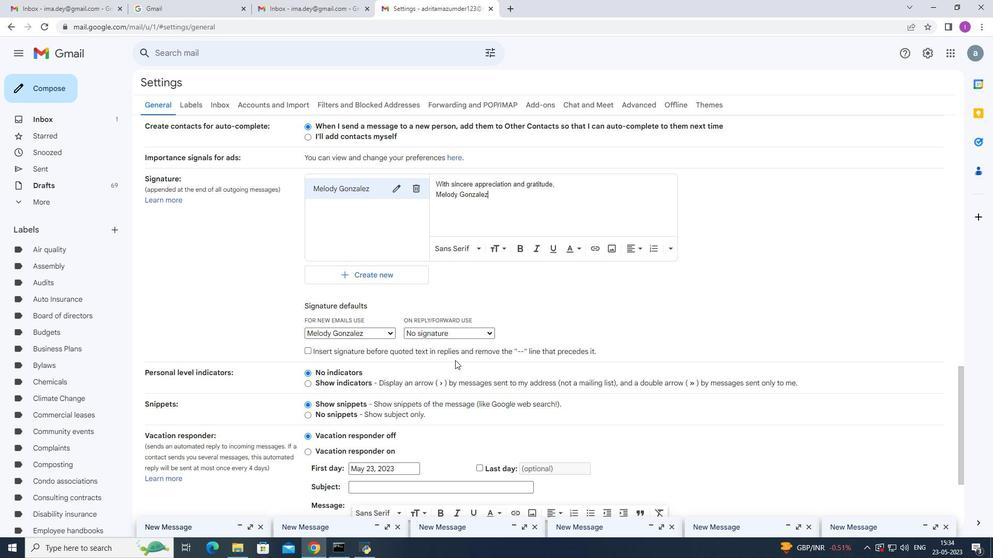 
Action: Mouse scrolled (455, 359) with delta (0, 0)
Screenshot: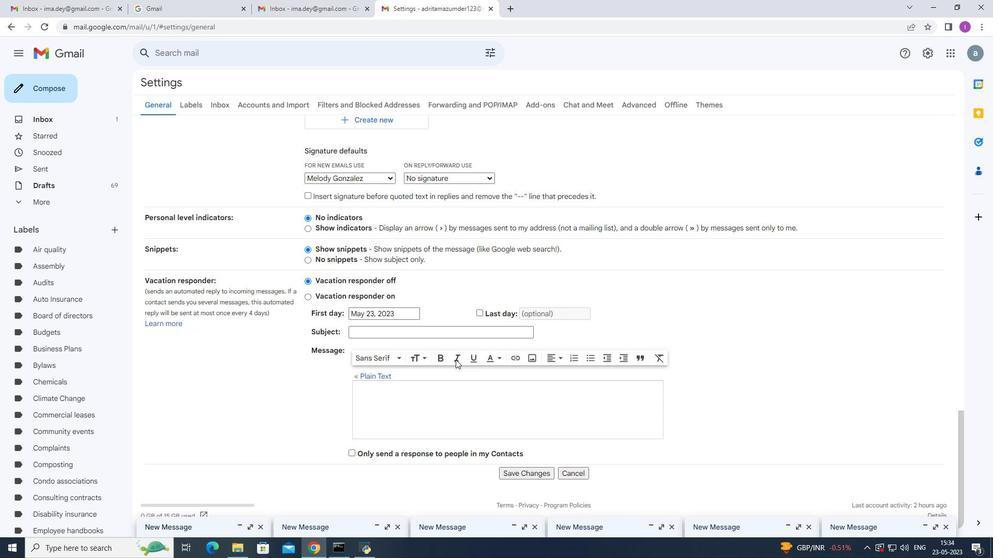 
Action: Mouse scrolled (455, 359) with delta (0, 0)
Screenshot: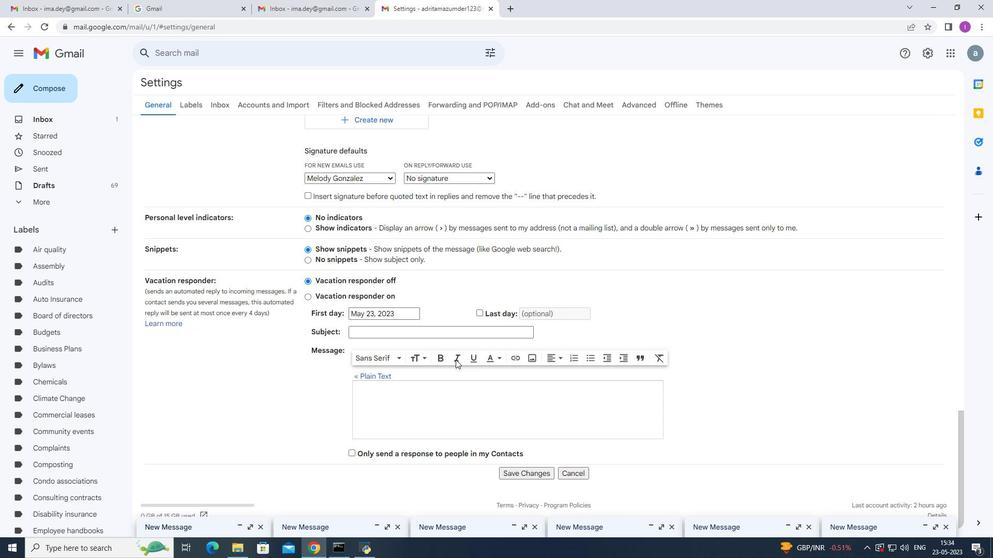 
Action: Mouse moved to (456, 360)
Screenshot: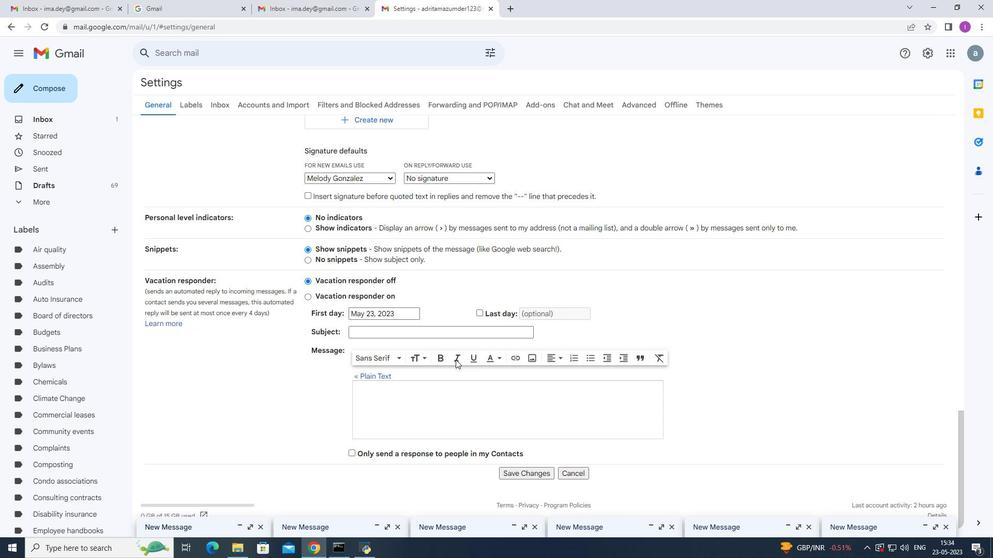 
Action: Mouse scrolled (456, 359) with delta (0, 0)
Screenshot: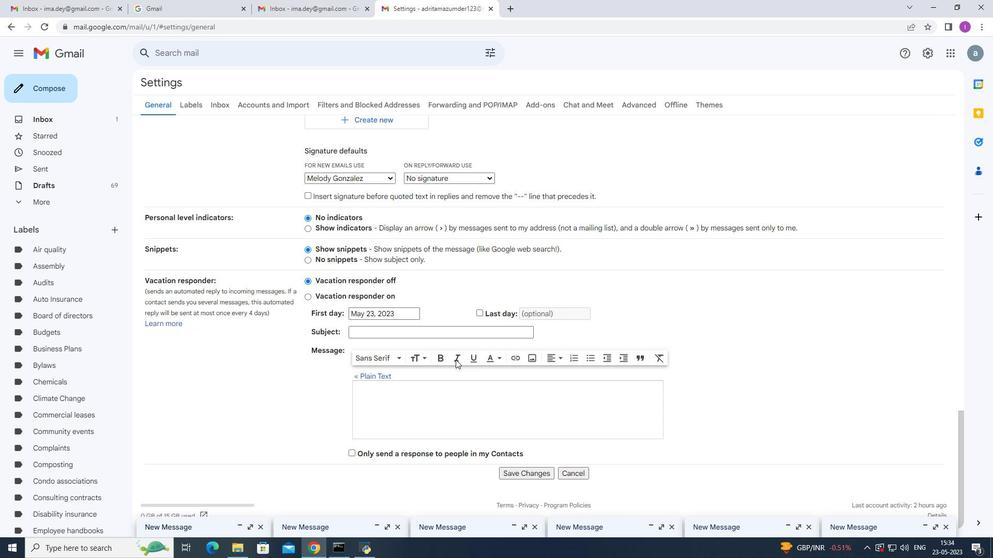 
Action: Mouse moved to (457, 360)
Screenshot: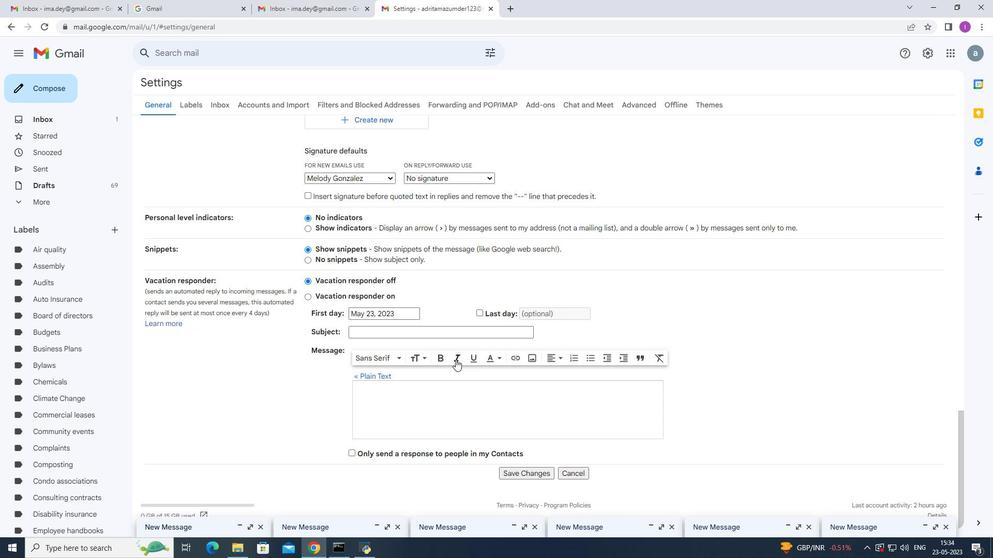 
Action: Mouse scrolled (457, 360) with delta (0, 0)
Screenshot: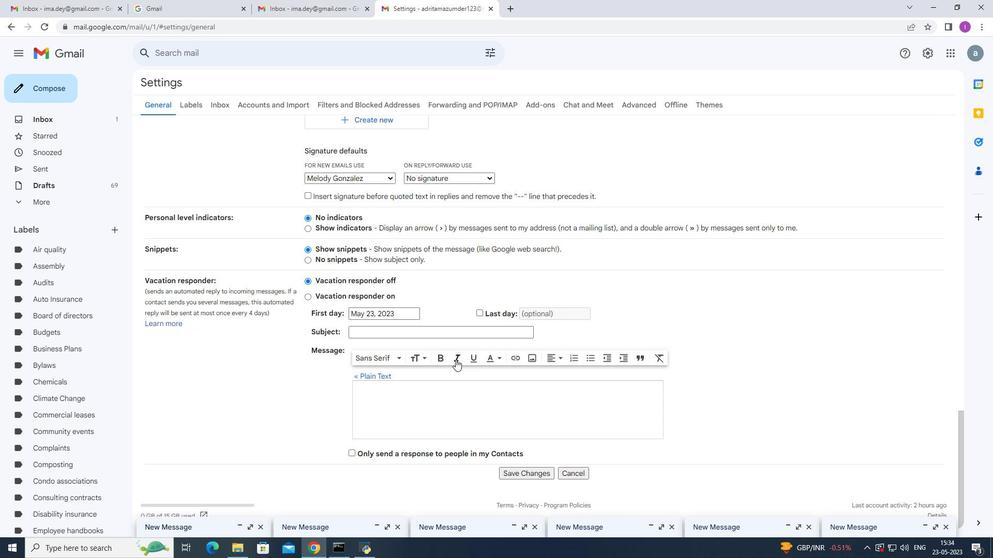 
Action: Mouse moved to (539, 470)
Screenshot: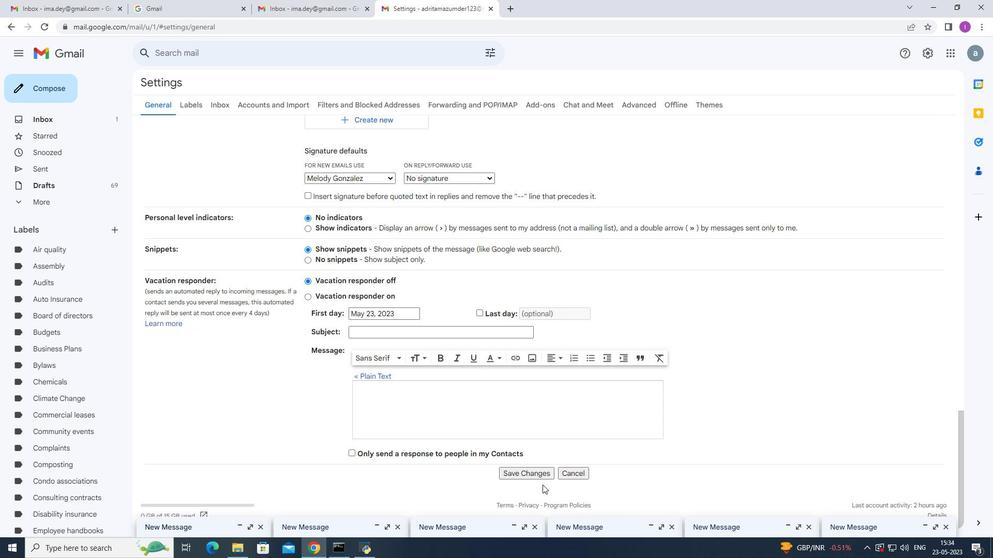 
Action: Mouse pressed left at (539, 470)
Screenshot: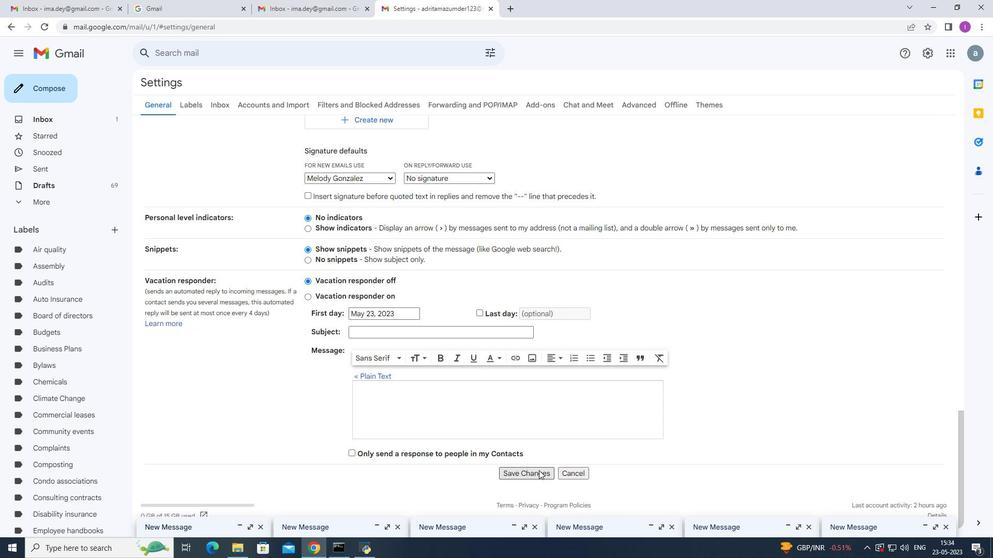 
Action: Mouse moved to (42, 92)
Screenshot: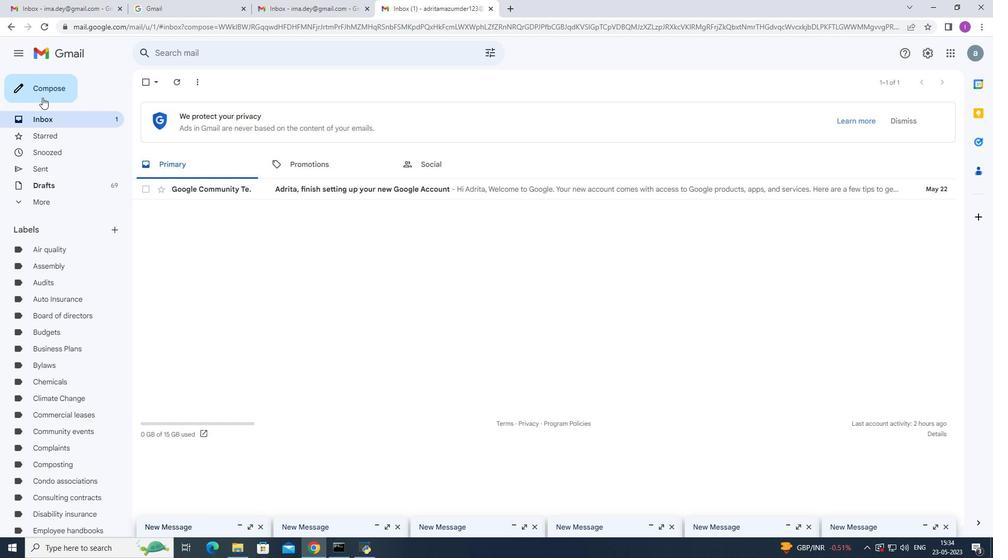 
Action: Mouse pressed left at (42, 92)
Screenshot: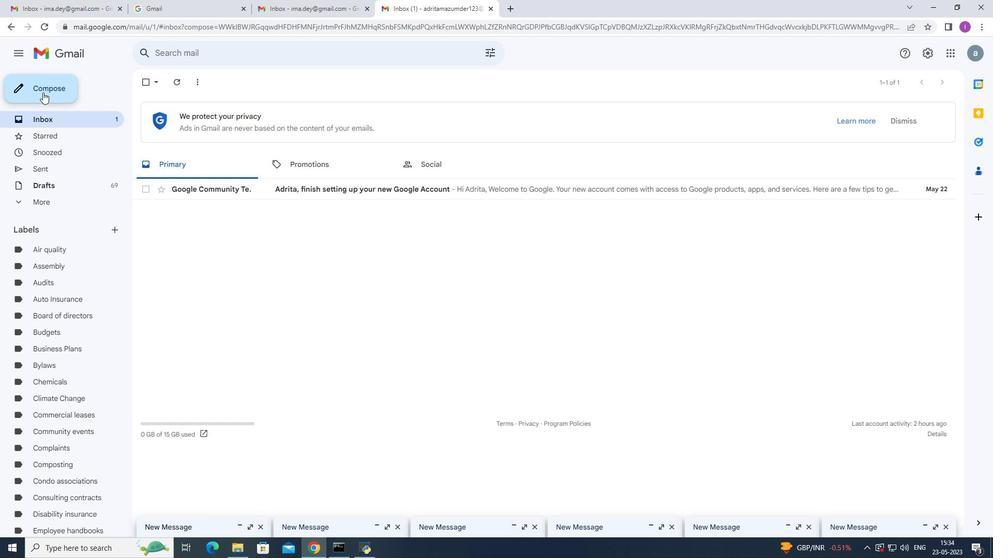 
Action: Mouse moved to (674, 251)
Screenshot: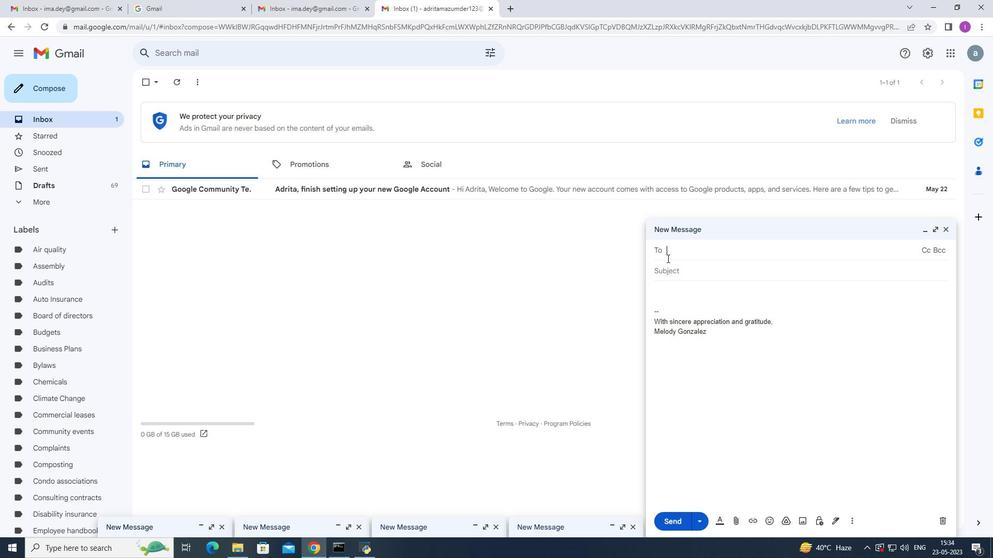
Action: Key pressed s
Screenshot: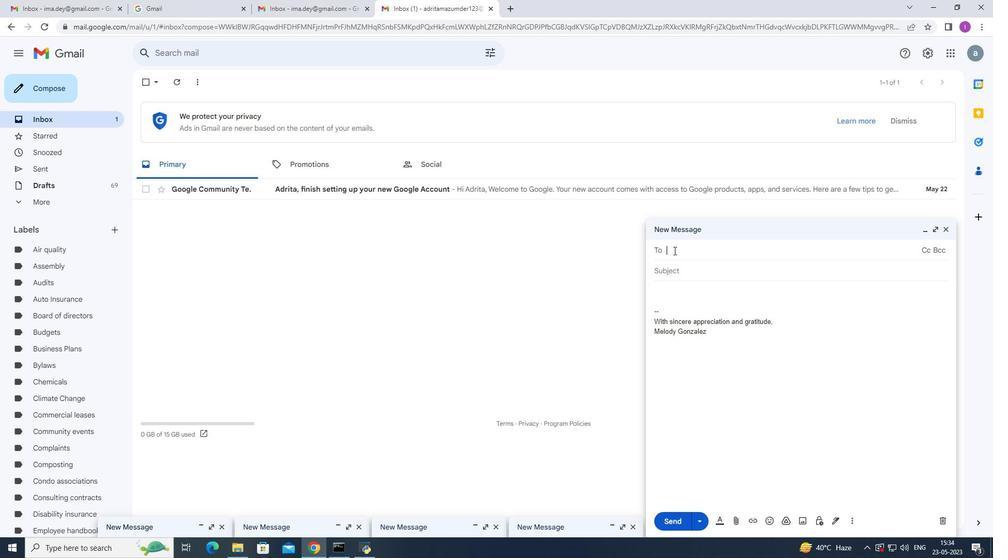 
Action: Mouse moved to (725, 278)
Screenshot: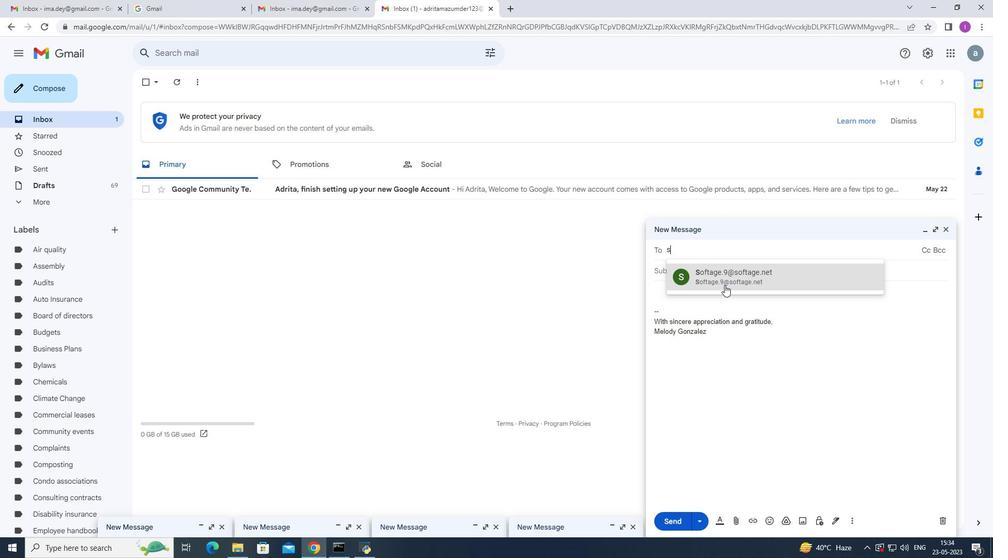 
Action: Mouse pressed left at (725, 278)
Screenshot: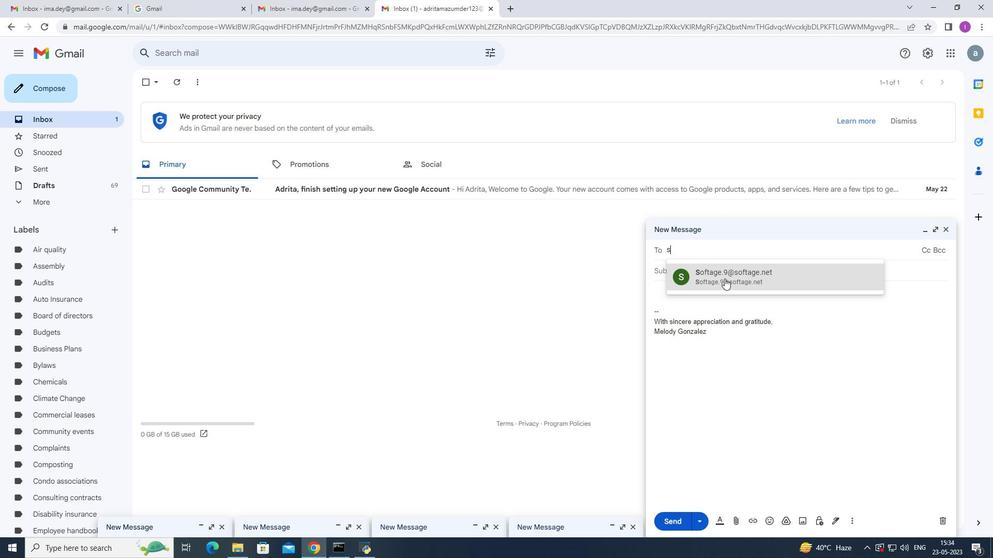 
Action: Mouse moved to (851, 517)
Screenshot: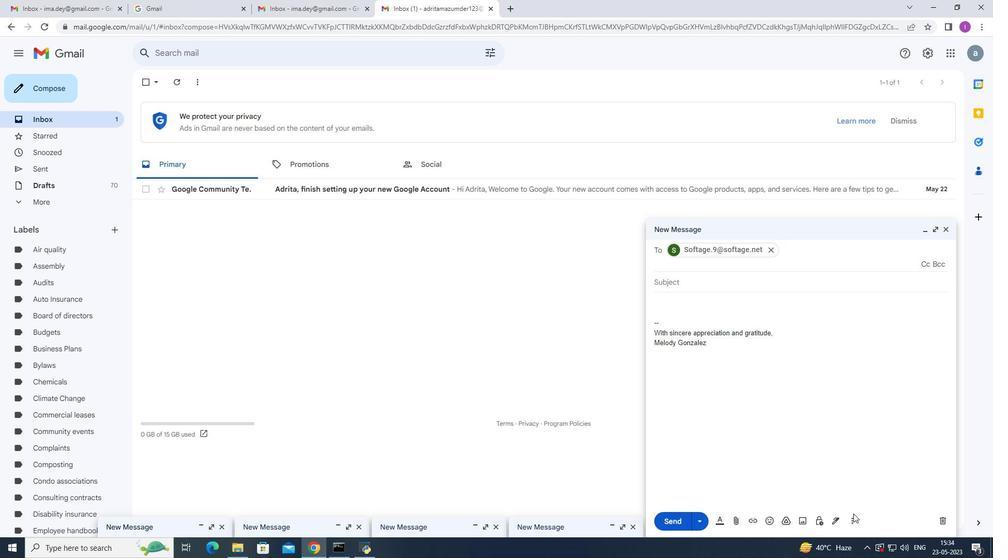 
Action: Mouse pressed left at (851, 517)
Screenshot: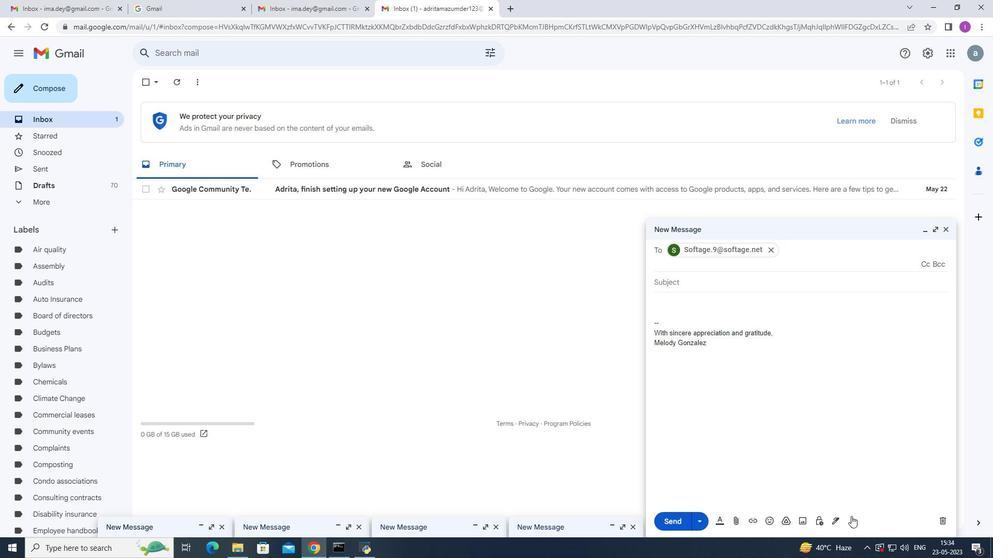 
Action: Mouse moved to (887, 421)
Screenshot: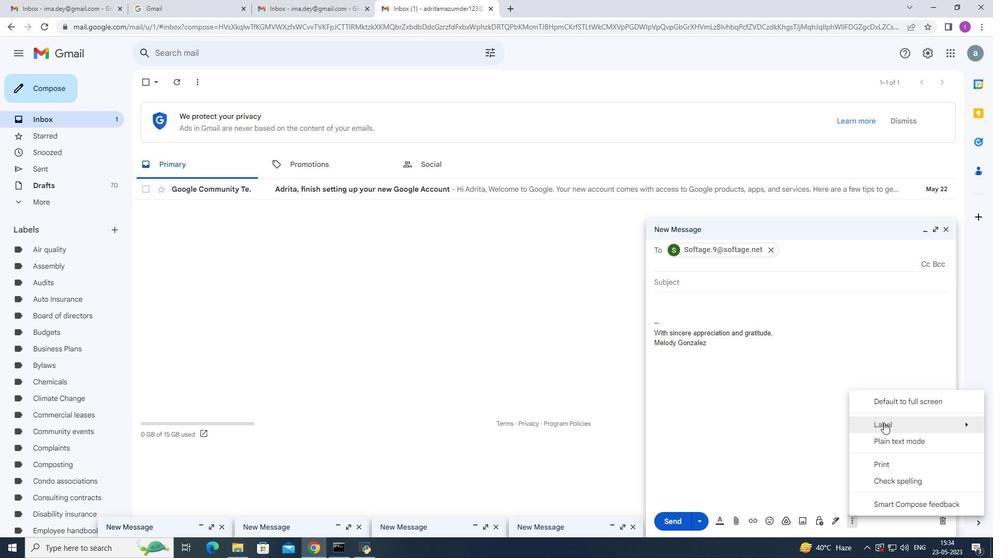 
Action: Mouse pressed left at (887, 421)
Screenshot: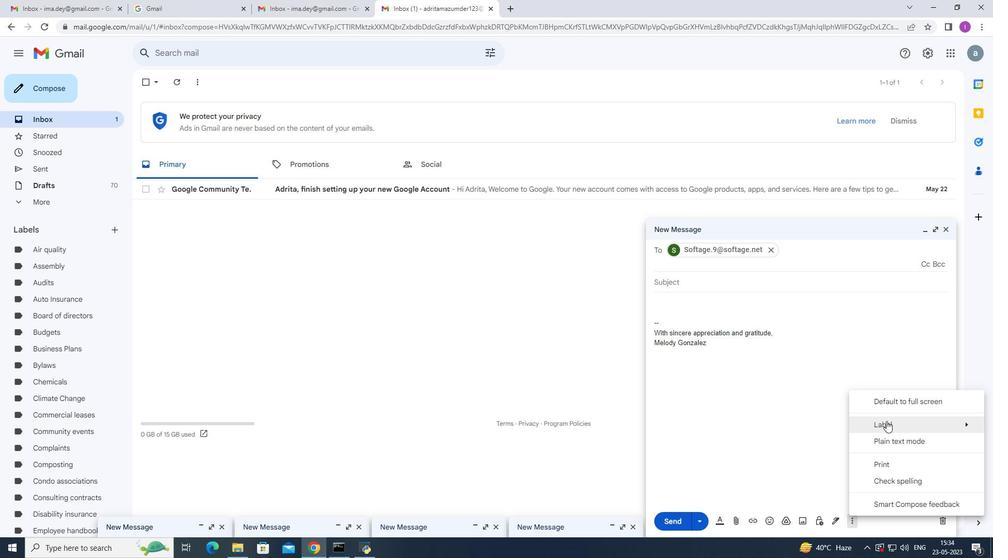 
Action: Mouse moved to (709, 223)
Screenshot: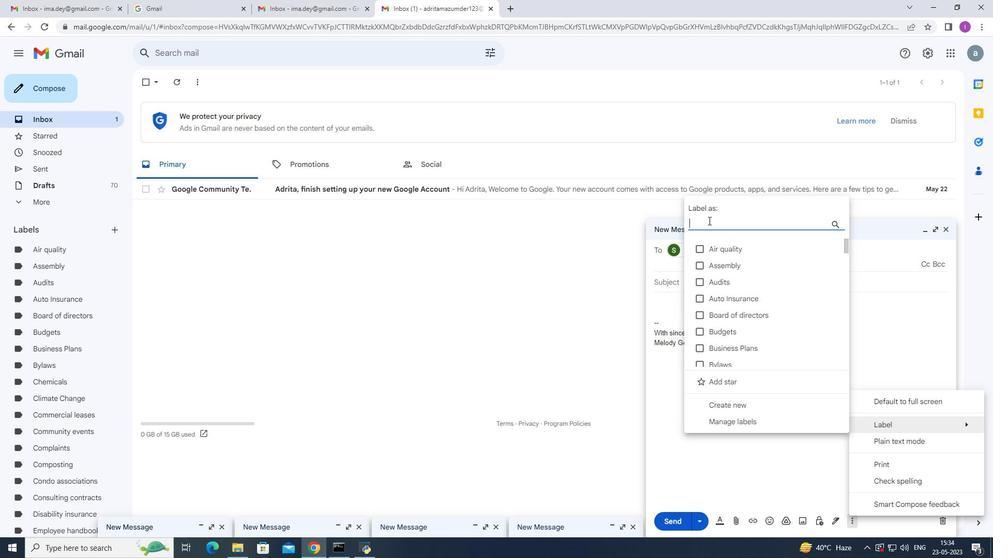 
Action: Mouse pressed left at (709, 223)
Screenshot: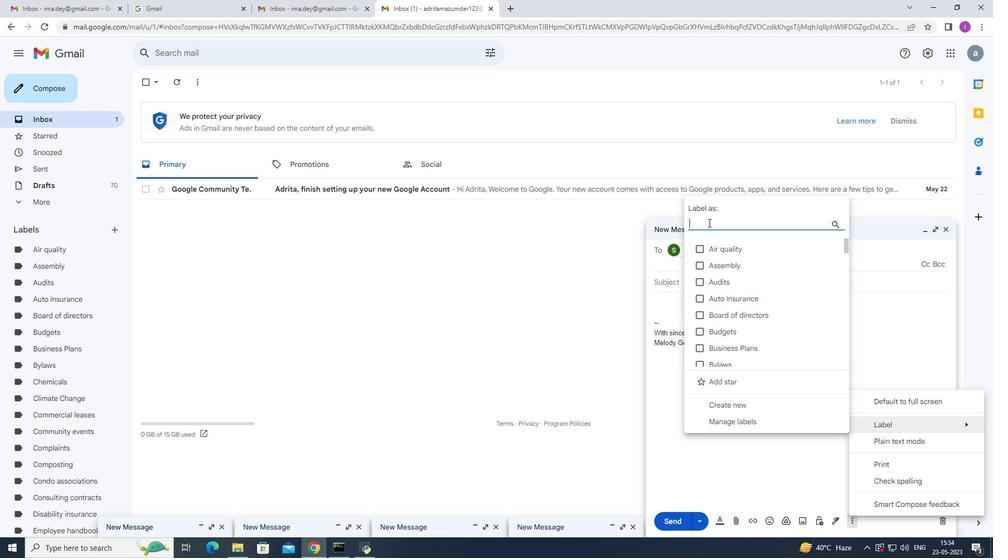
Action: Mouse moved to (720, 216)
Screenshot: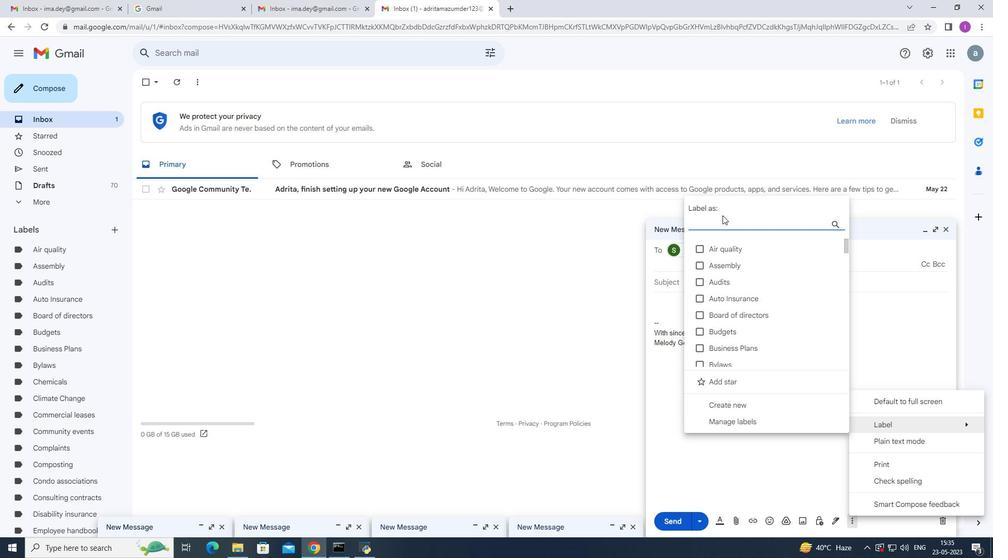 
Action: Mouse pressed left at (720, 216)
Screenshot: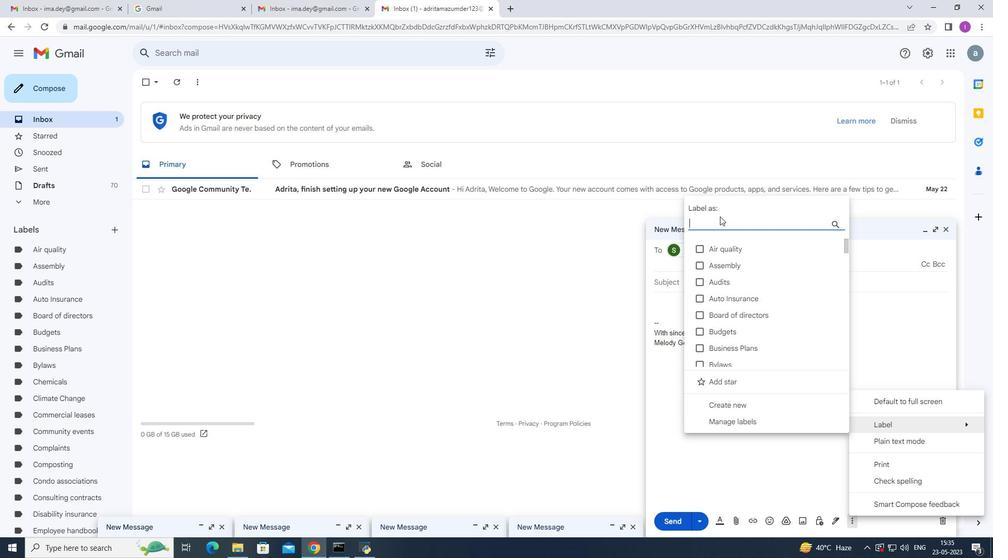 
Action: Mouse moved to (710, 222)
Screenshot: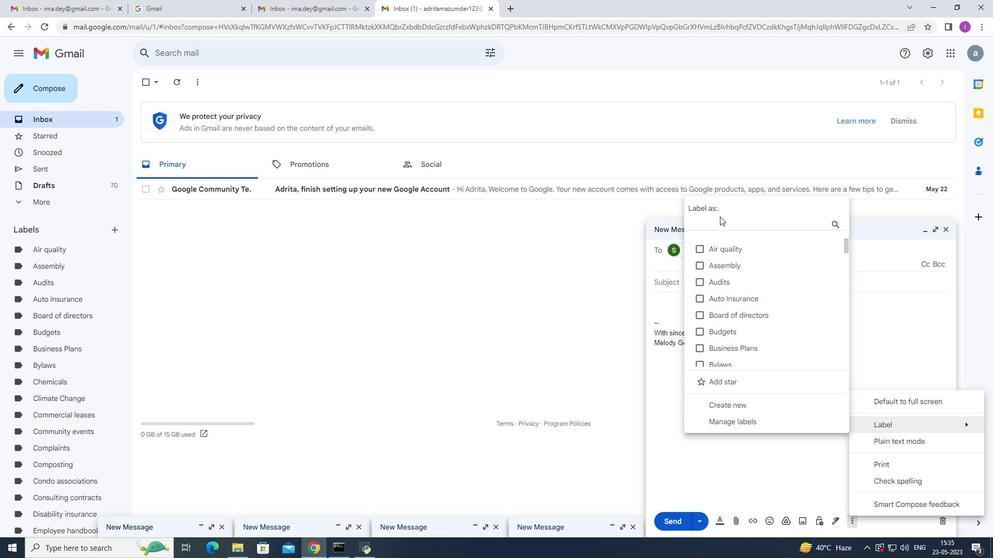 
Action: Mouse pressed left at (710, 222)
Screenshot: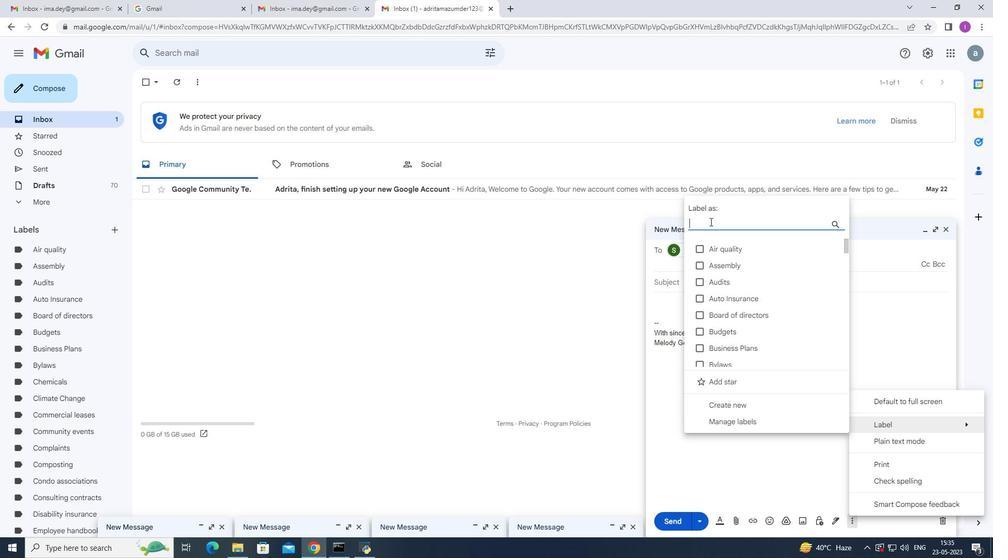 
Action: Key pressed <Key.shift><Key.shift><Key.shift><Key.shift><Key.shift><Key.shift>health<Key.space>
Screenshot: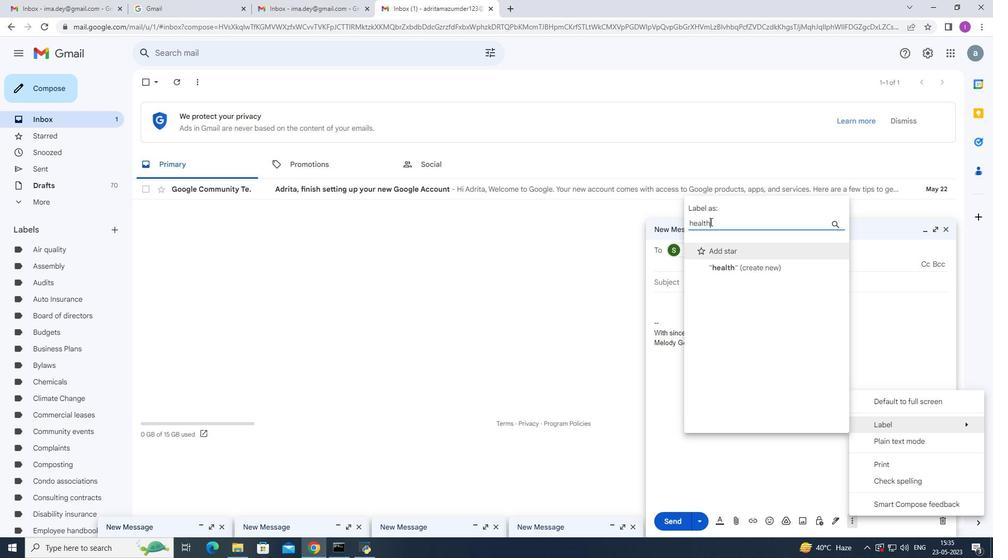 
Action: Mouse moved to (693, 222)
Screenshot: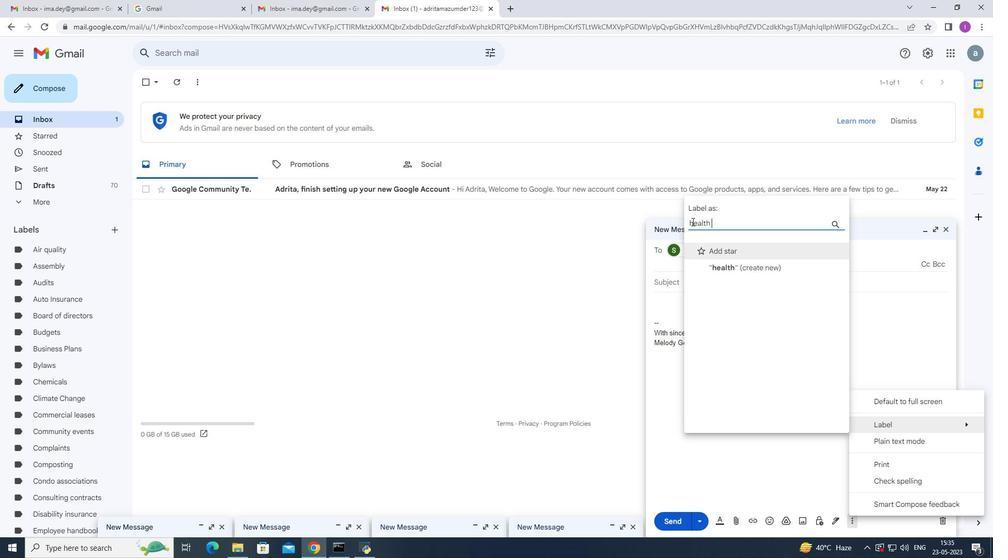 
Action: Mouse pressed left at (693, 222)
Screenshot: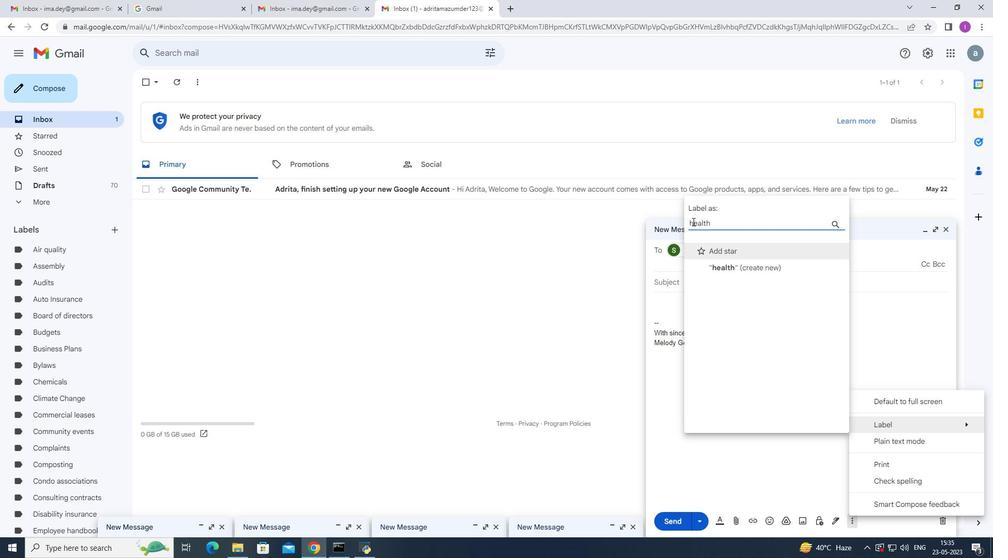 
Action: Key pressed <Key.backspace><Key.shift>H
Screenshot: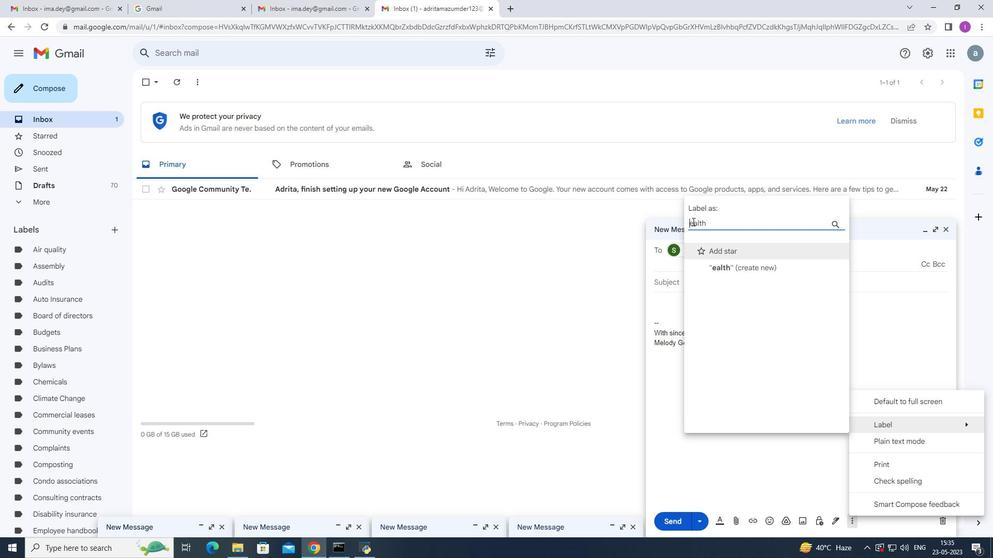 
Action: Mouse moved to (730, 223)
Screenshot: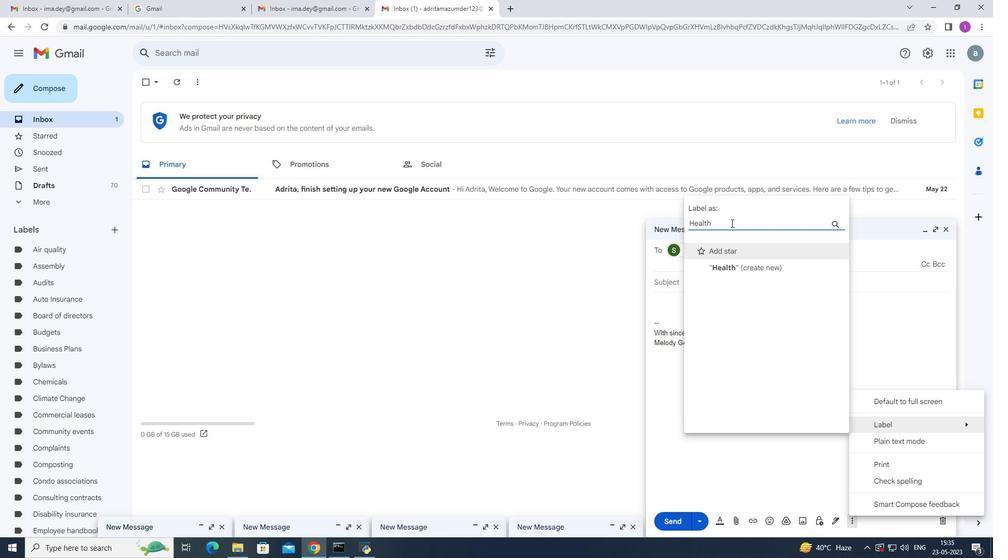 
Action: Mouse pressed left at (730, 223)
Screenshot: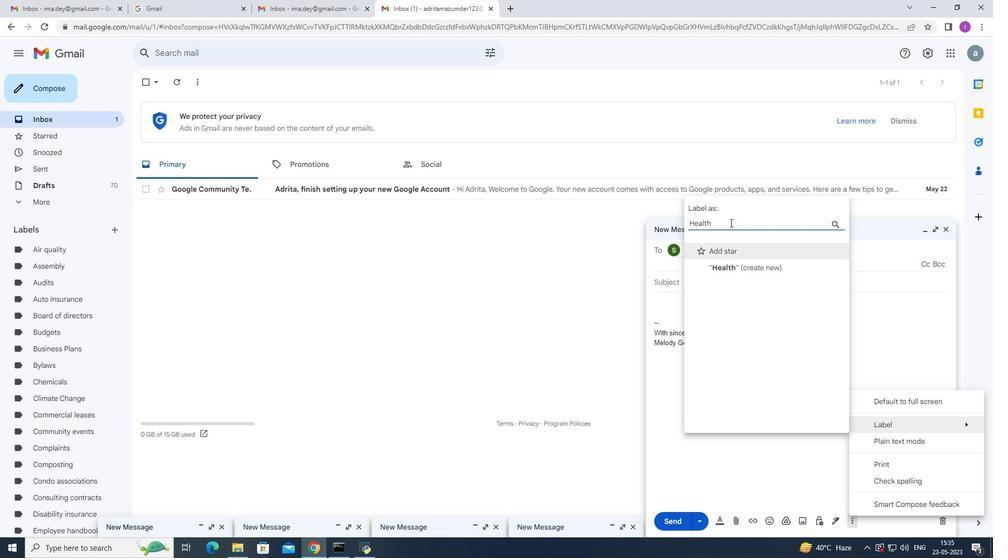 
Action: Mouse moved to (733, 222)
Screenshot: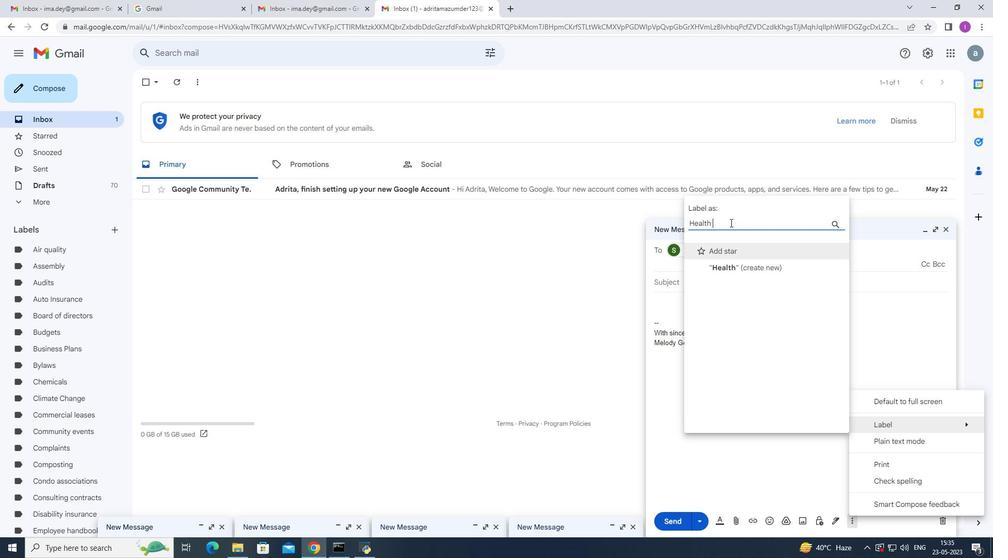 
Action: Key pressed <Key.shift>Insurance
Screenshot: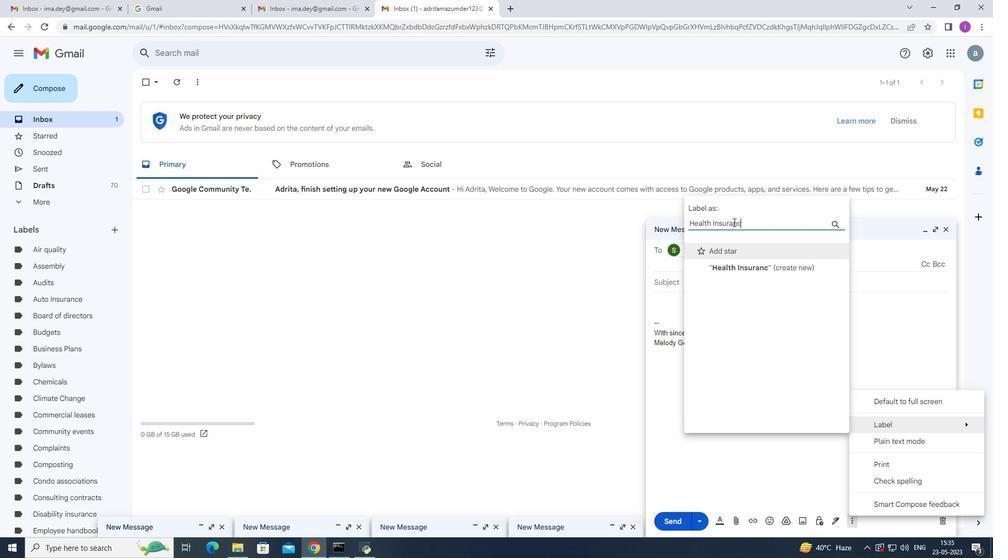 
Action: Mouse moved to (759, 268)
Screenshot: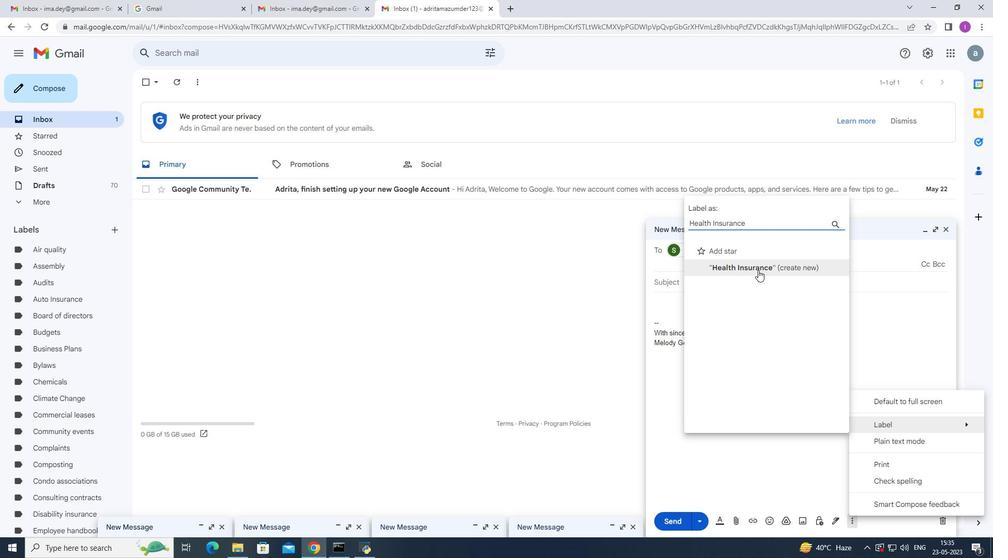 
Action: Mouse pressed left at (759, 268)
Screenshot: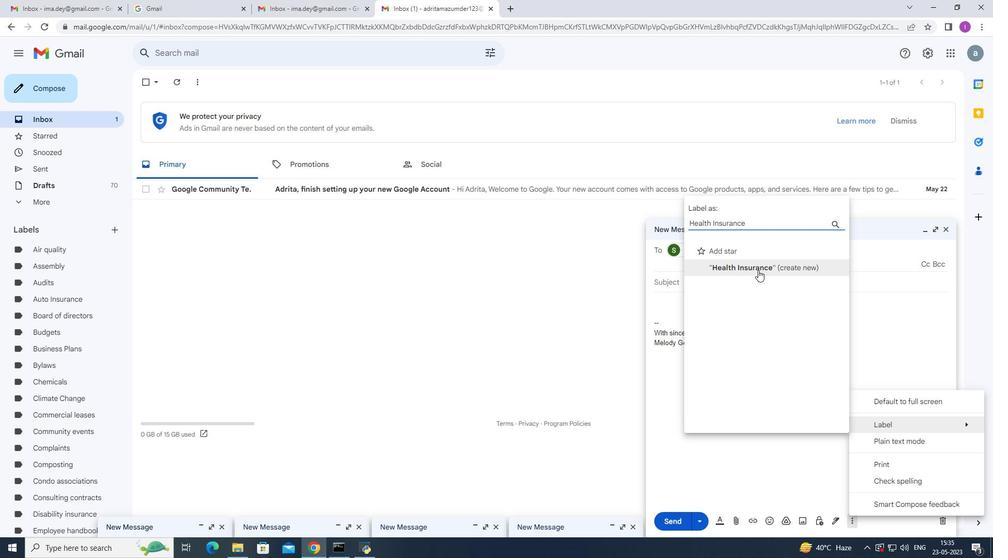 
Action: Mouse moved to (593, 327)
Screenshot: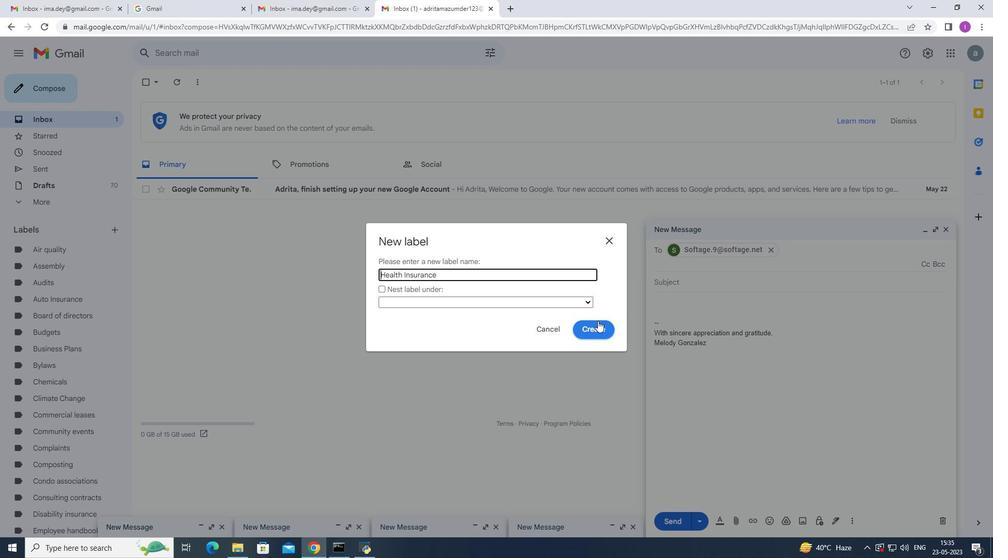 
Action: Mouse pressed left at (593, 327)
Screenshot: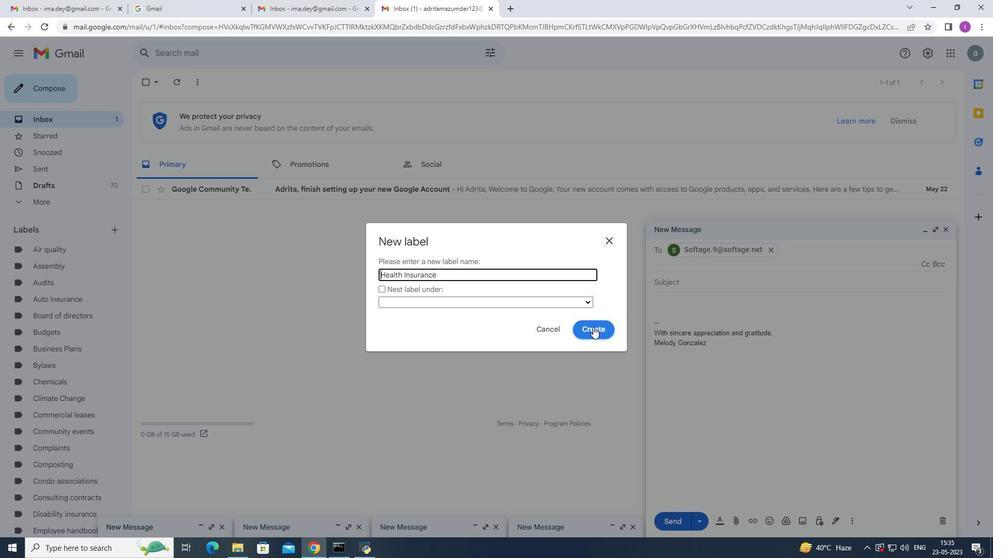 
Action: Mouse moved to (848, 525)
Screenshot: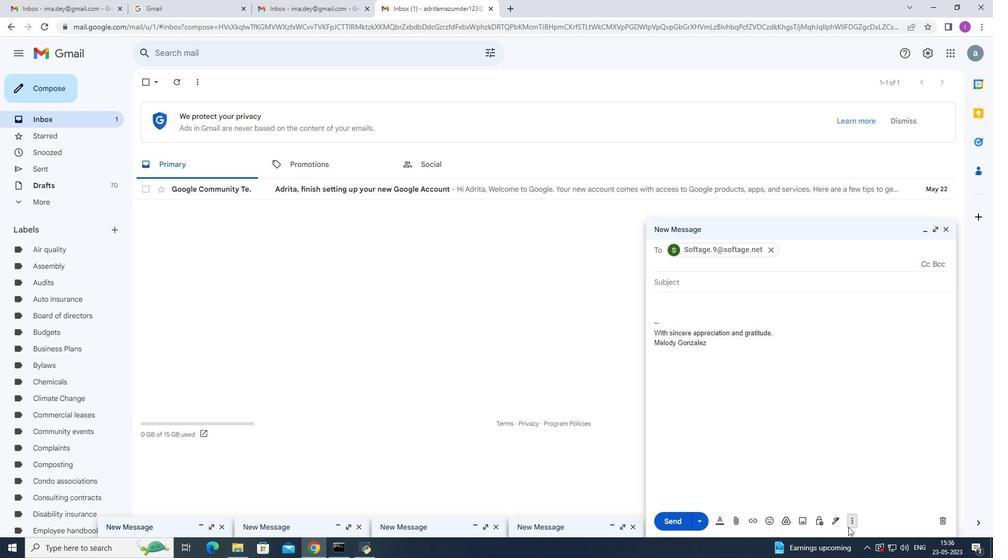 
Action: Mouse pressed left at (848, 525)
Screenshot: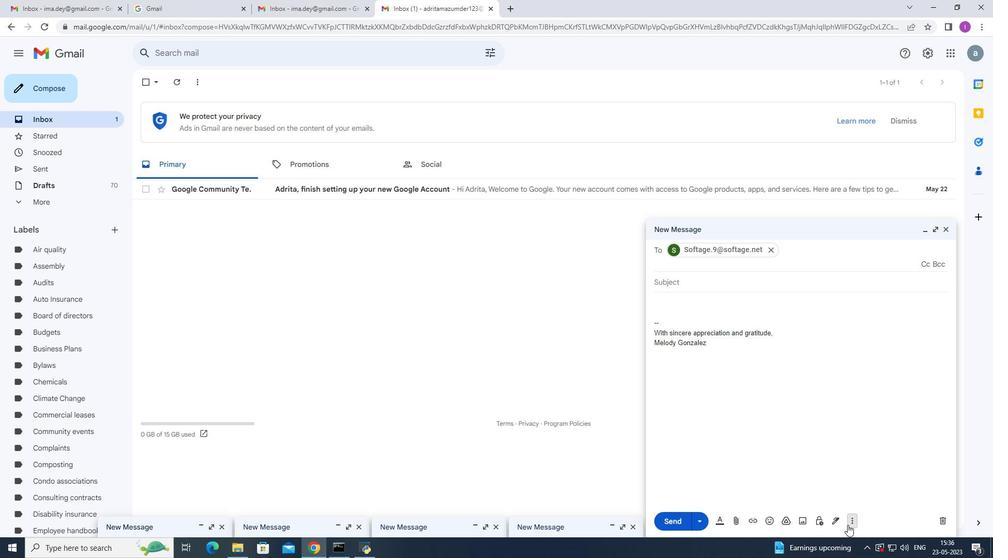 
Action: Mouse moved to (607, 331)
Screenshot: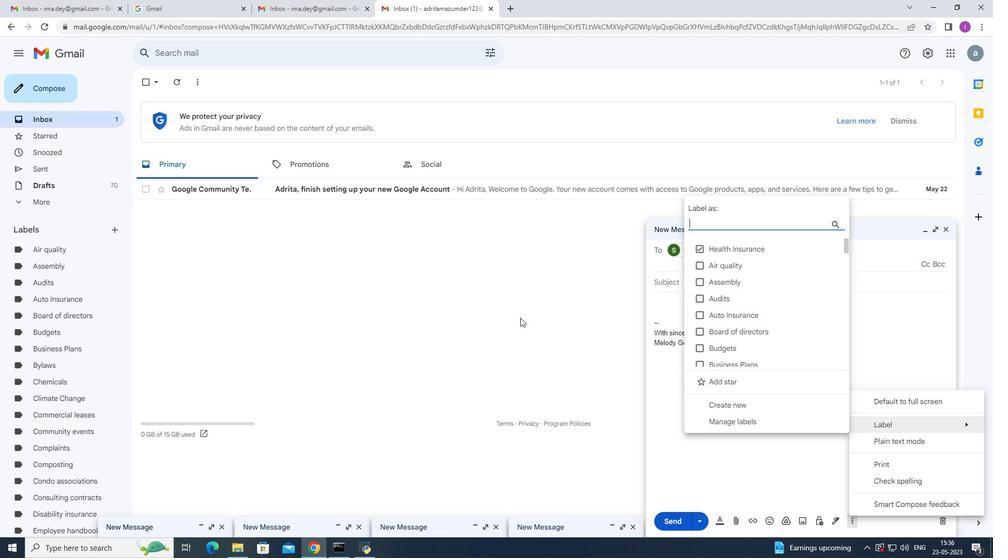 
